 Task: Find connections with filter location Gumla with filter topic #Workfromhomewith filter profile language Spanish with filter current company FICO with filter school People's University with filter industry Professional Training and Coaching with filter service category Bartending with filter keywords title Social Media Assistant
Action: Mouse moved to (475, 69)
Screenshot: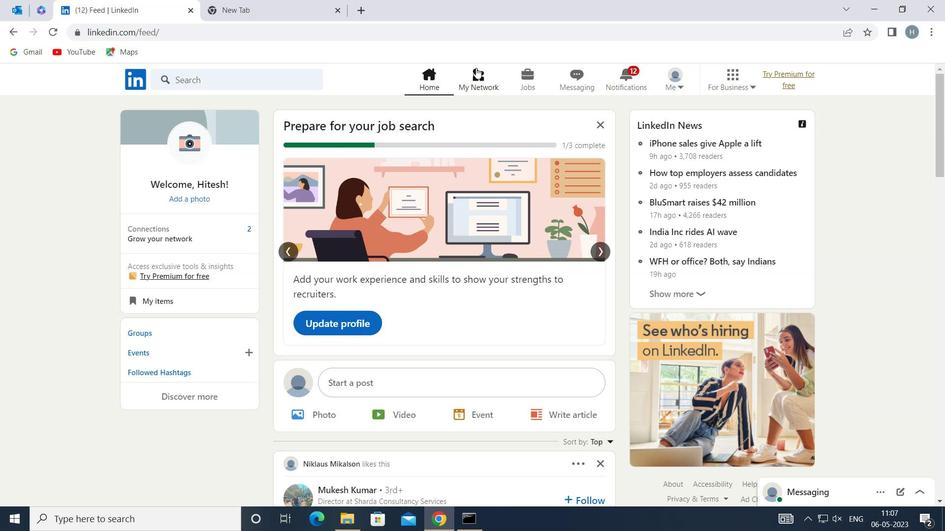 
Action: Mouse pressed left at (475, 69)
Screenshot: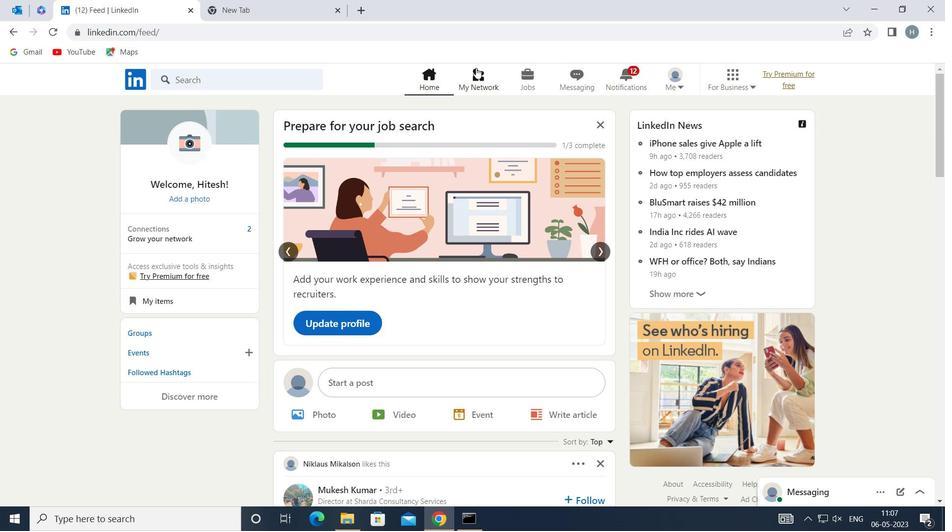 
Action: Mouse moved to (280, 147)
Screenshot: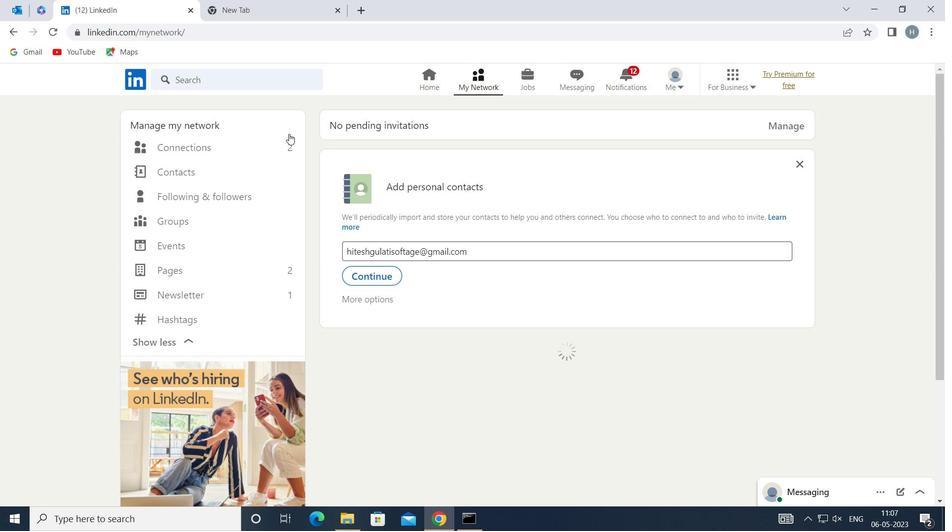 
Action: Mouse pressed left at (280, 147)
Screenshot: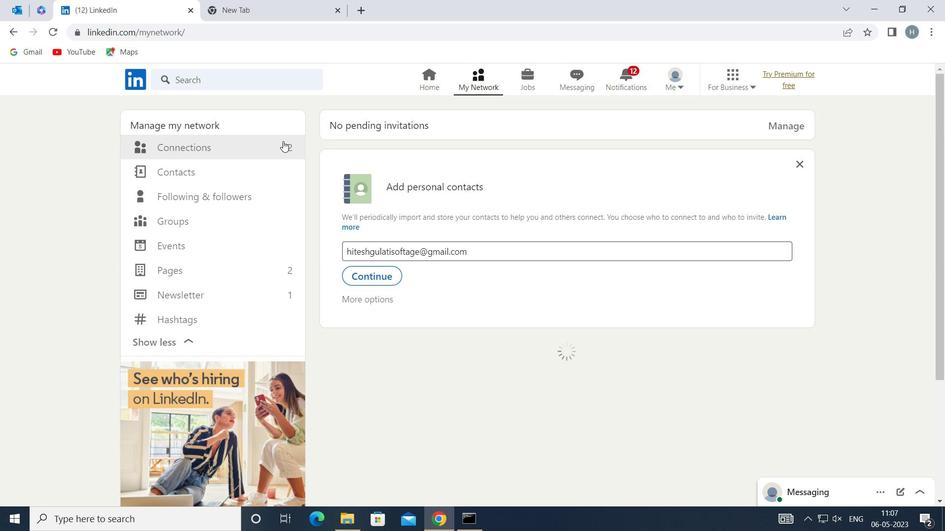 
Action: Mouse moved to (541, 150)
Screenshot: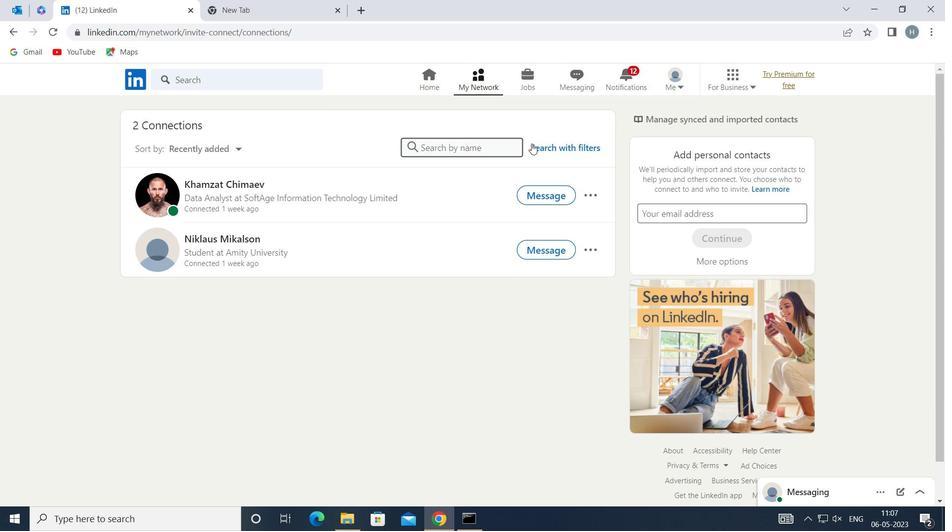 
Action: Mouse pressed left at (541, 150)
Screenshot: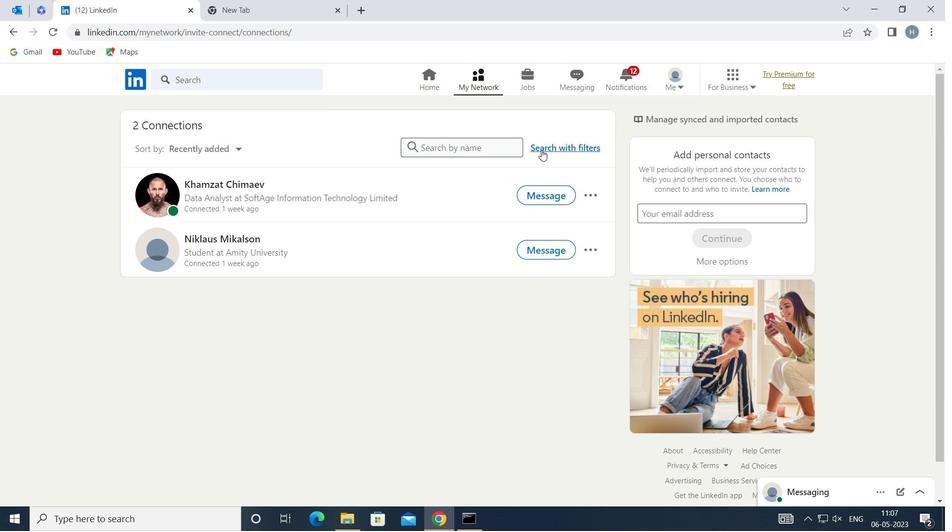 
Action: Mouse moved to (512, 115)
Screenshot: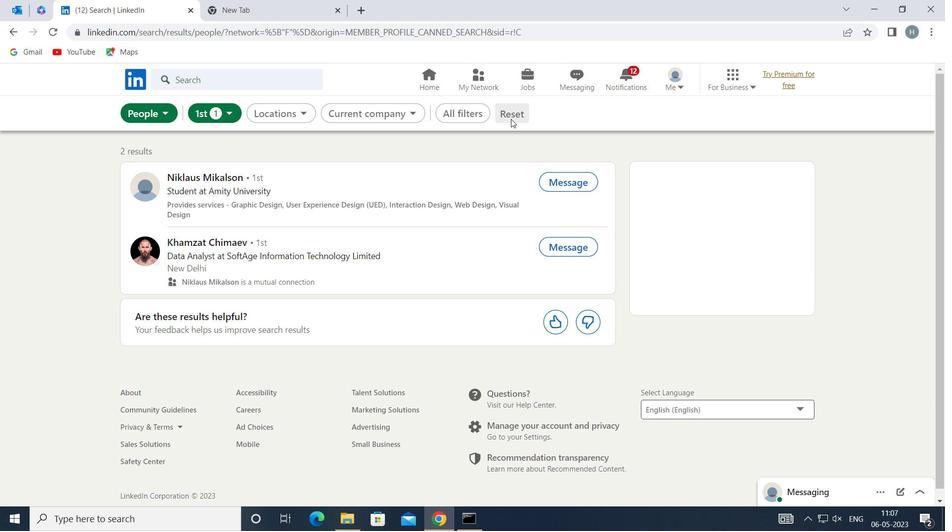 
Action: Mouse pressed left at (512, 115)
Screenshot: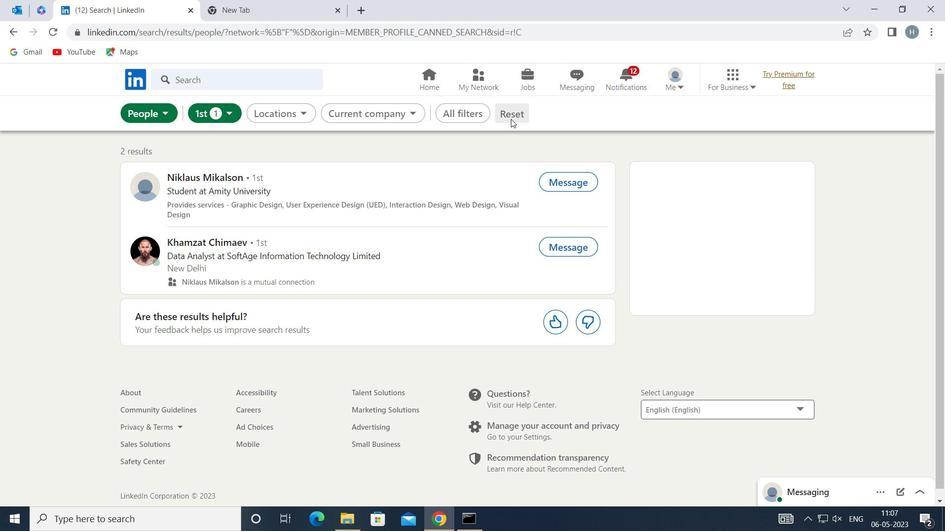 
Action: Mouse moved to (502, 114)
Screenshot: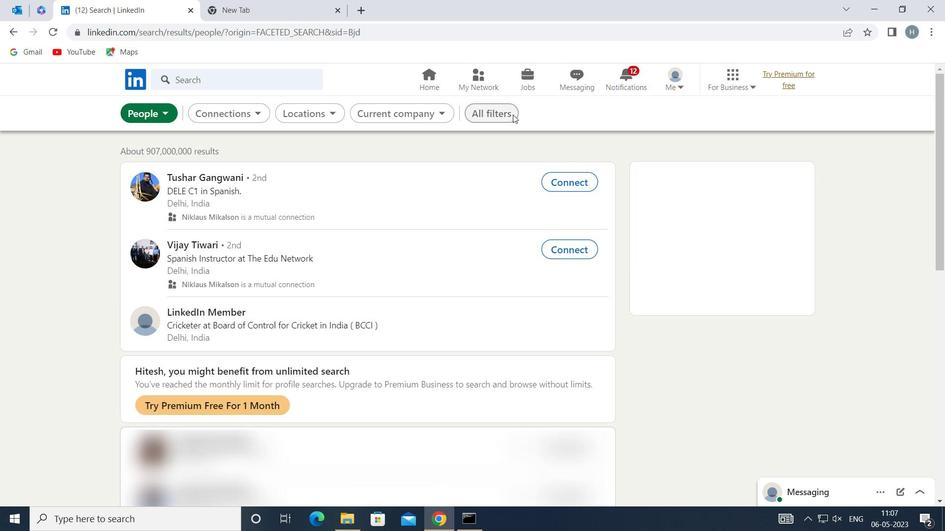 
Action: Mouse pressed left at (502, 114)
Screenshot: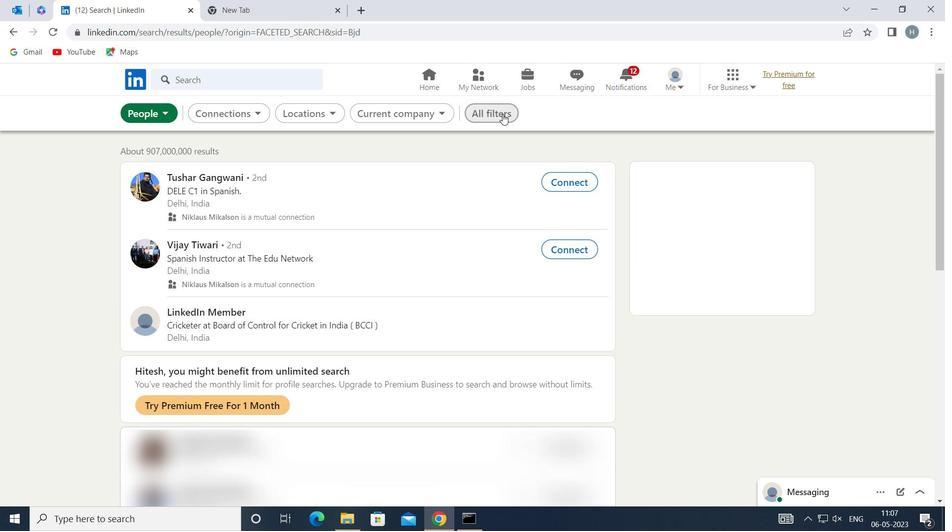 
Action: Mouse moved to (692, 252)
Screenshot: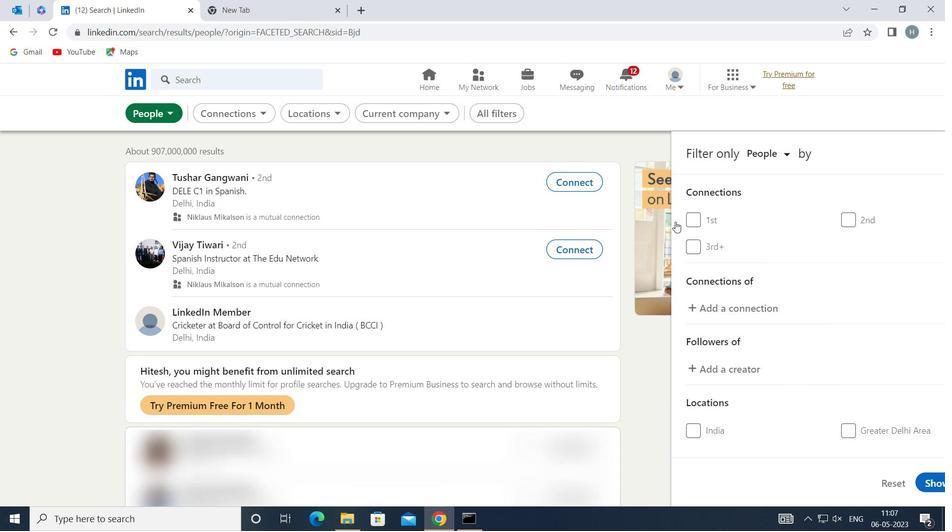 
Action: Mouse scrolled (692, 251) with delta (0, 0)
Screenshot: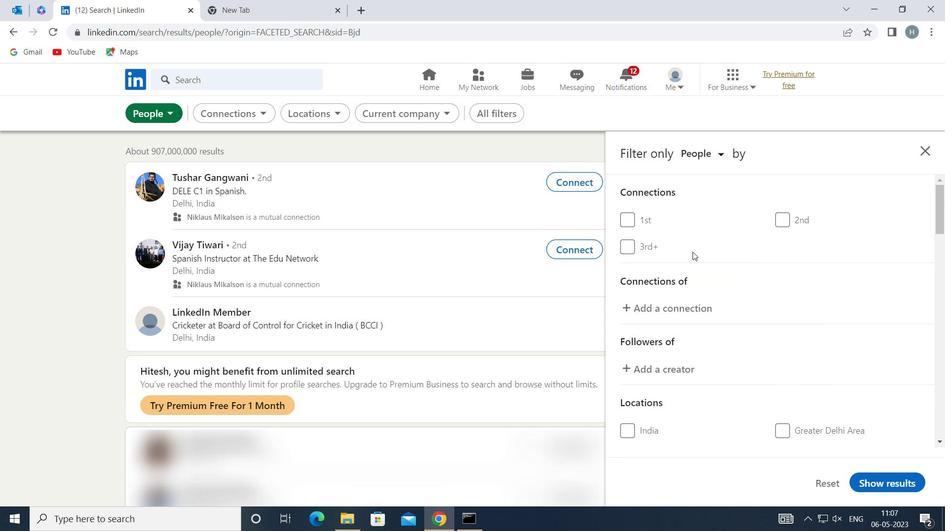 
Action: Mouse moved to (693, 252)
Screenshot: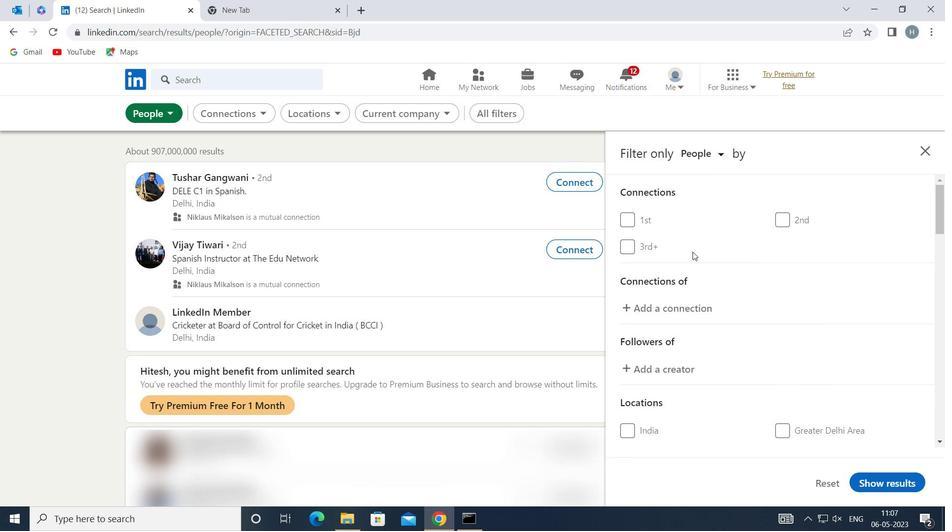 
Action: Mouse scrolled (693, 251) with delta (0, 0)
Screenshot: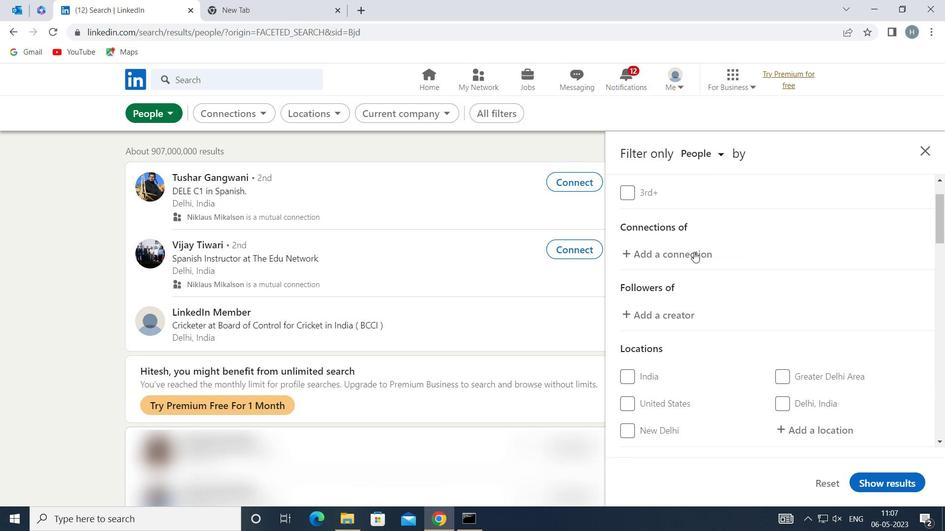 
Action: Mouse moved to (693, 252)
Screenshot: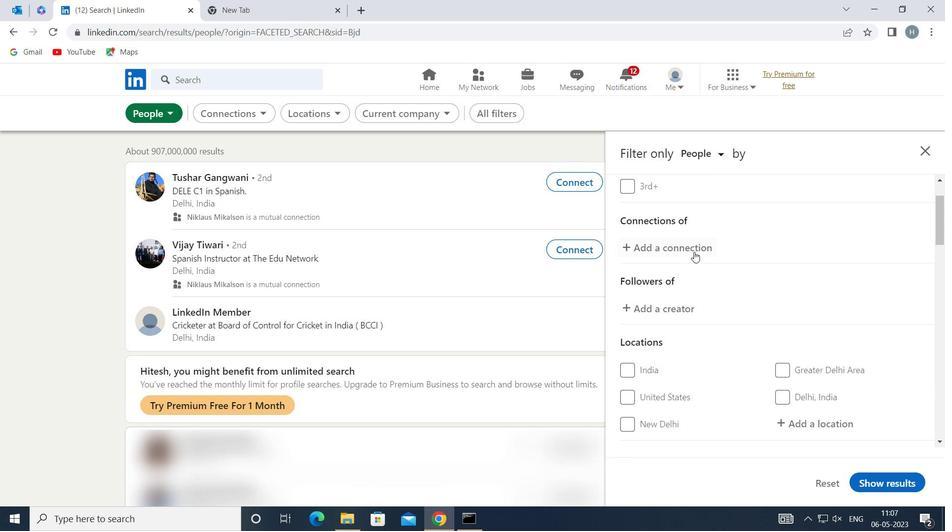 
Action: Mouse scrolled (693, 251) with delta (0, 0)
Screenshot: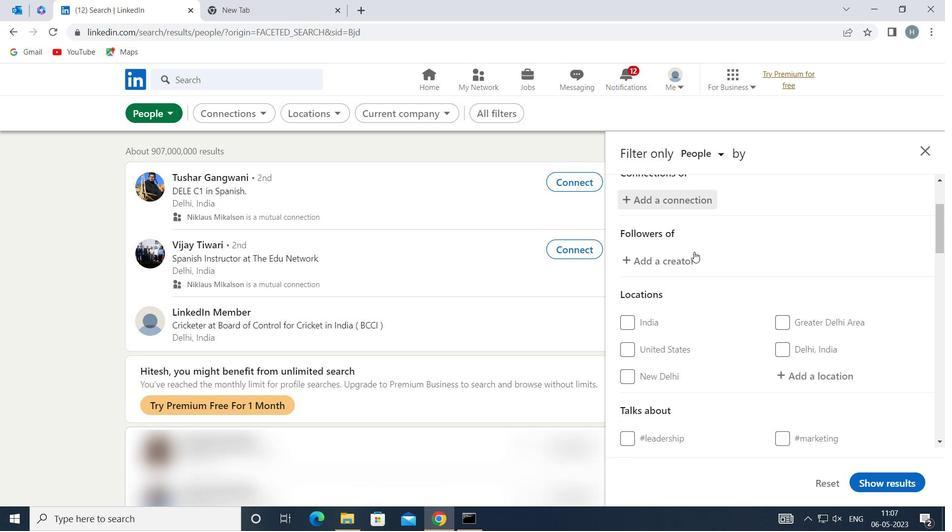 
Action: Mouse moved to (793, 300)
Screenshot: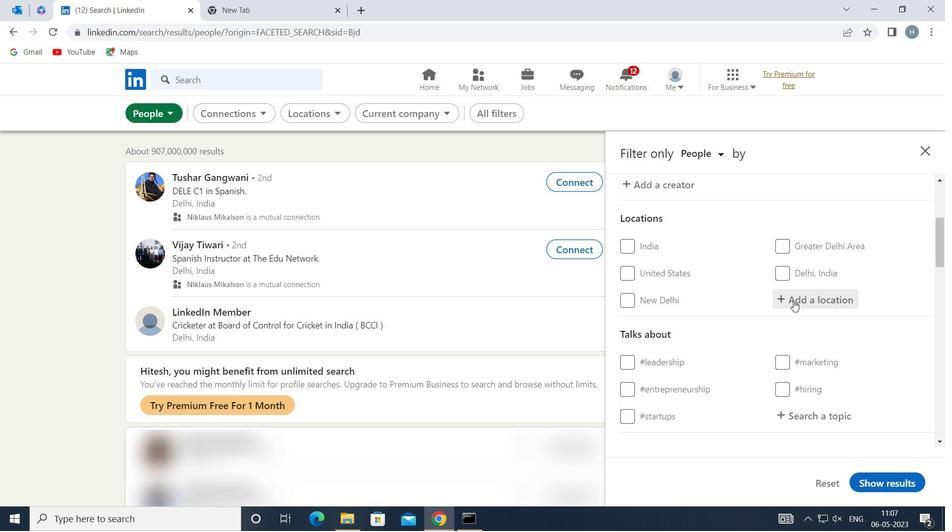 
Action: Mouse pressed left at (793, 300)
Screenshot: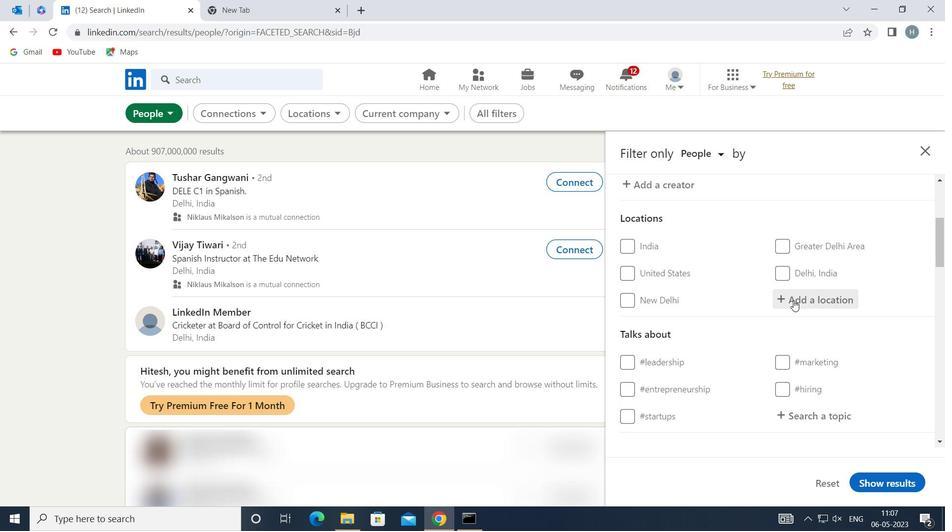 
Action: Key pressed <Key.shift>GUMLA
Screenshot: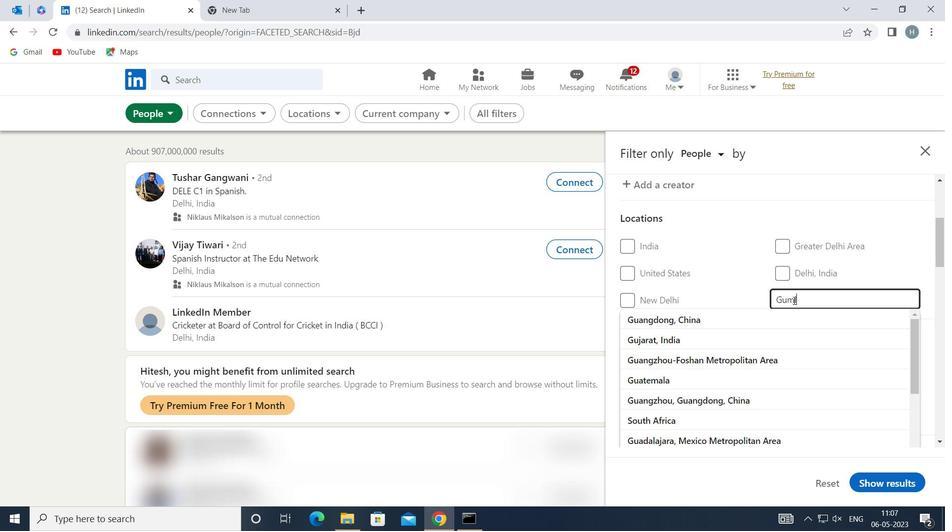 
Action: Mouse moved to (790, 311)
Screenshot: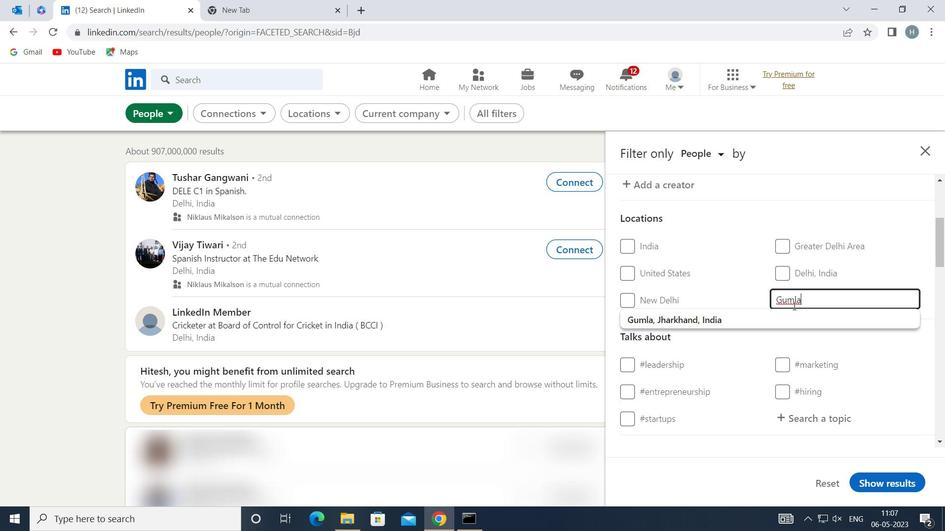 
Action: Mouse pressed left at (790, 311)
Screenshot: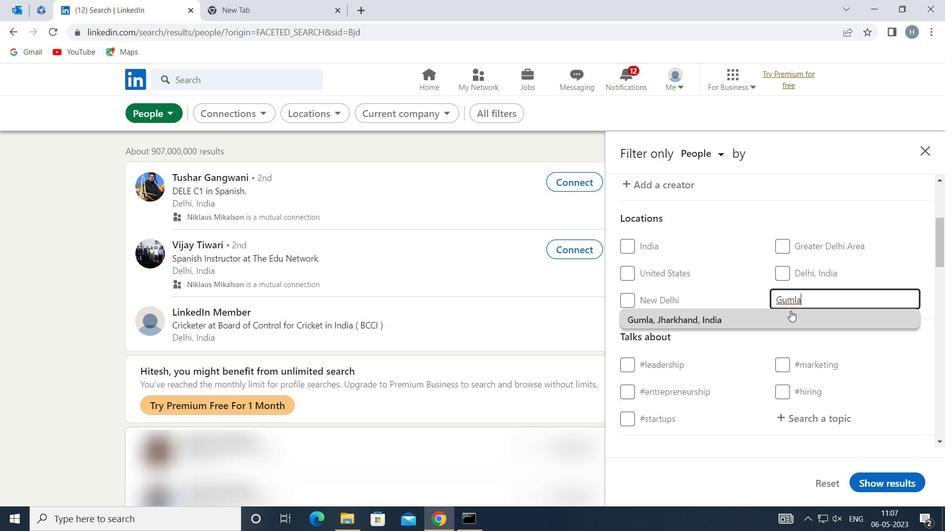 
Action: Mouse moved to (743, 323)
Screenshot: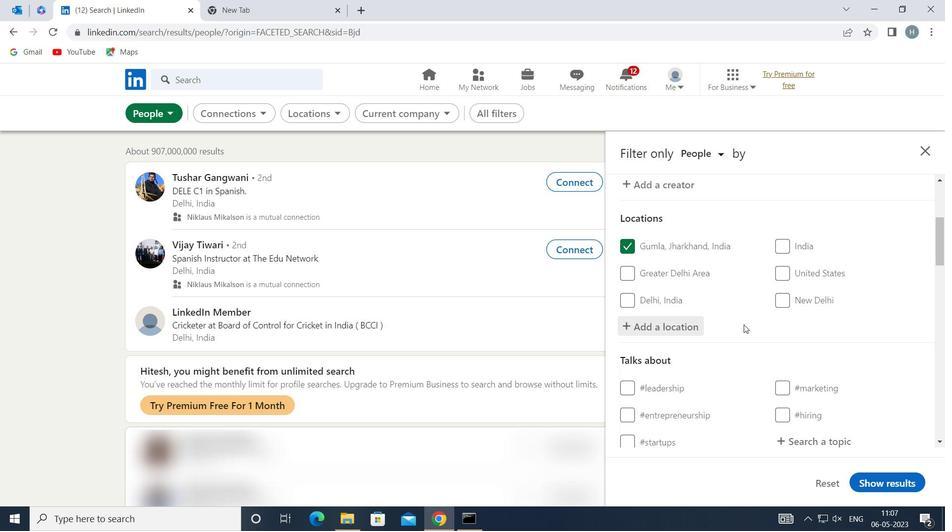 
Action: Mouse scrolled (743, 323) with delta (0, 0)
Screenshot: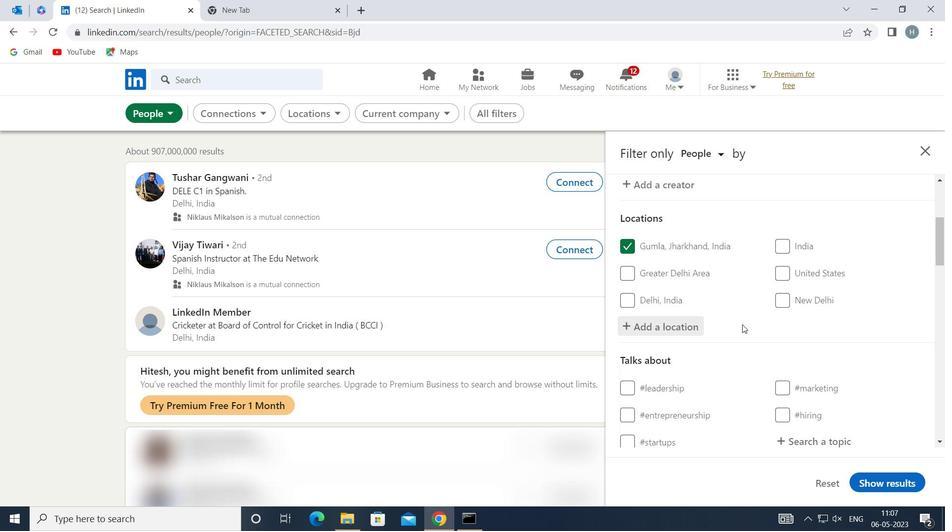 
Action: Mouse scrolled (743, 323) with delta (0, 0)
Screenshot: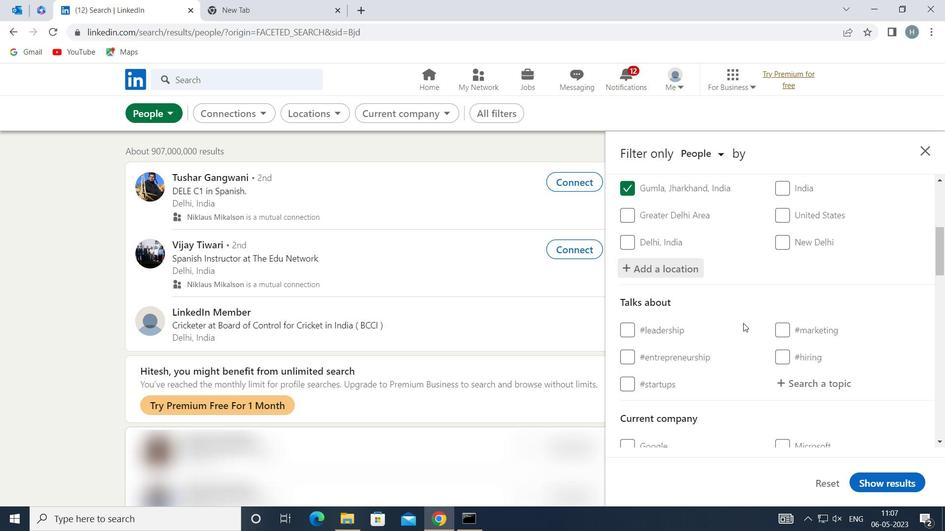 
Action: Mouse moved to (811, 322)
Screenshot: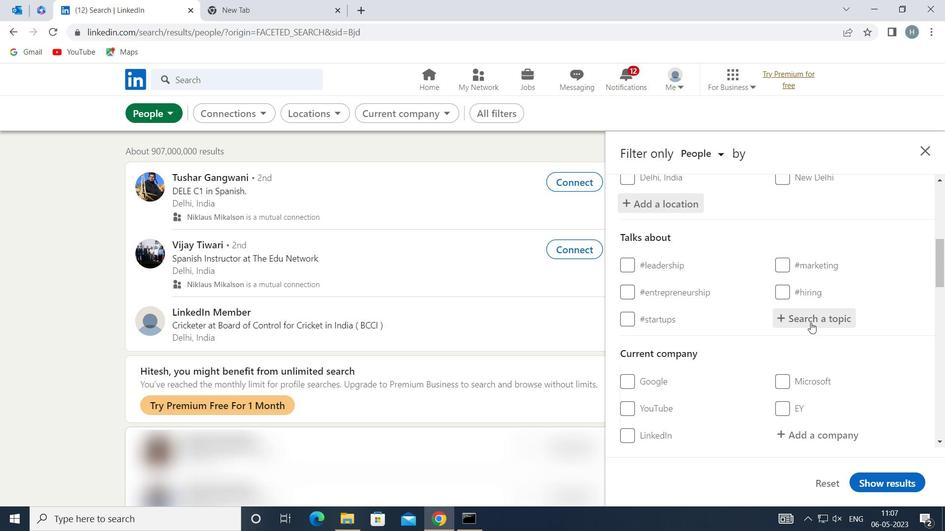 
Action: Mouse pressed left at (811, 322)
Screenshot: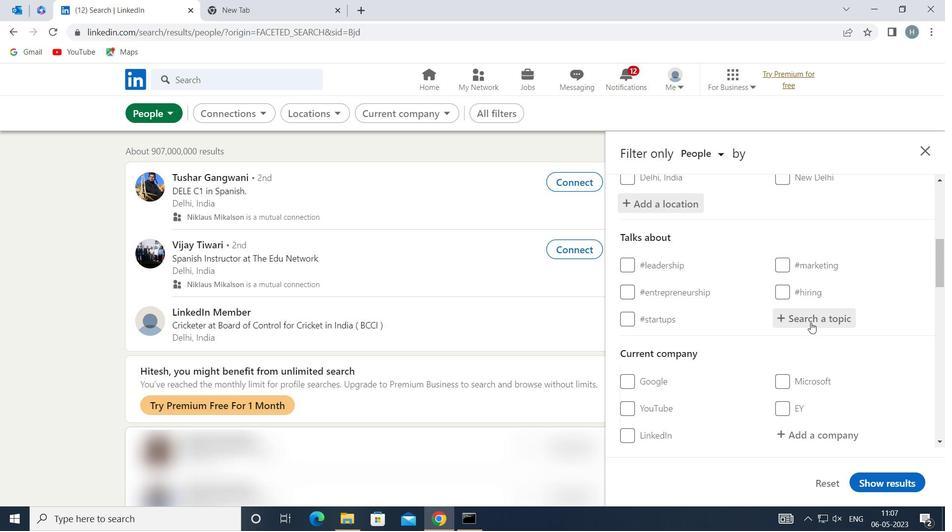 
Action: Key pressed <Key.shift>WORKFROMHOME
Screenshot: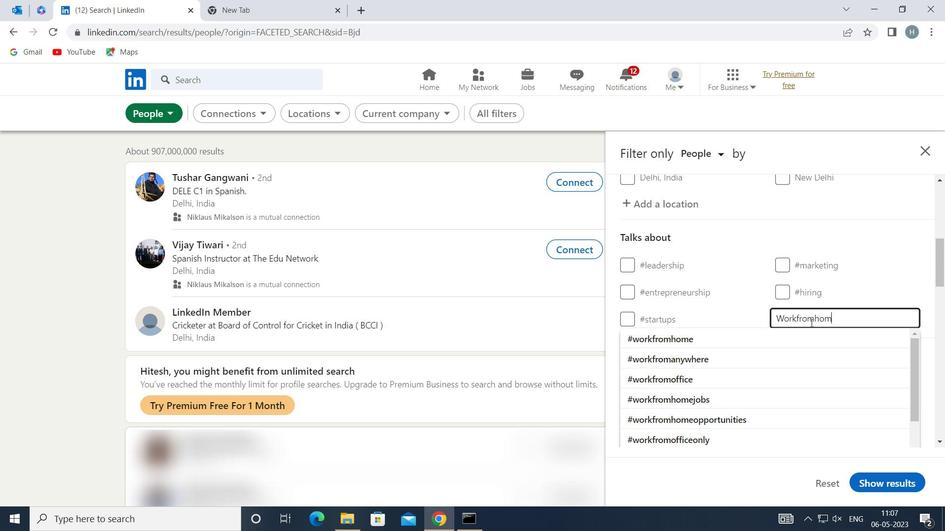 
Action: Mouse moved to (783, 329)
Screenshot: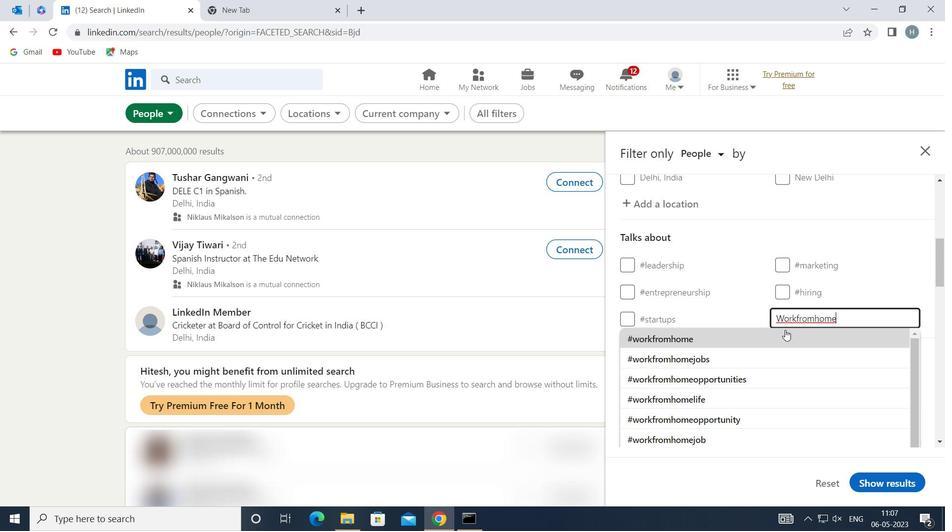 
Action: Mouse pressed left at (783, 329)
Screenshot: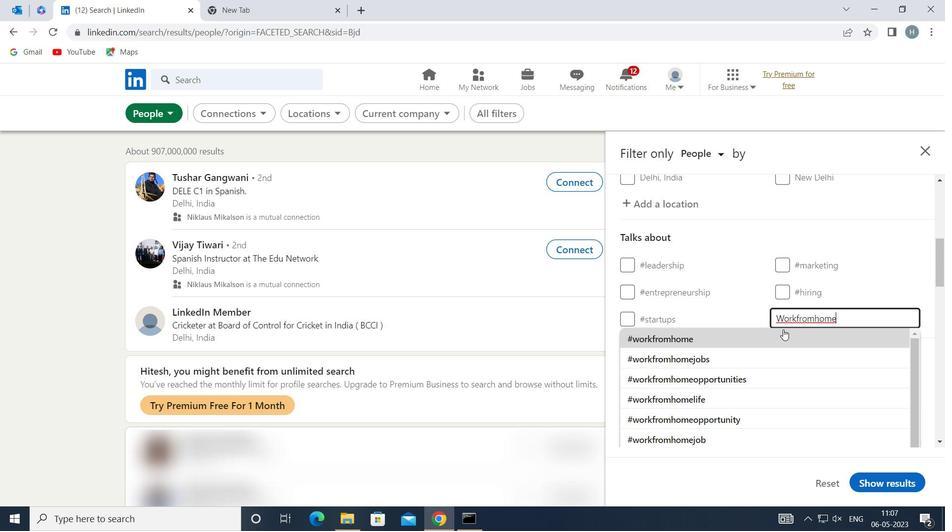 
Action: Mouse moved to (751, 327)
Screenshot: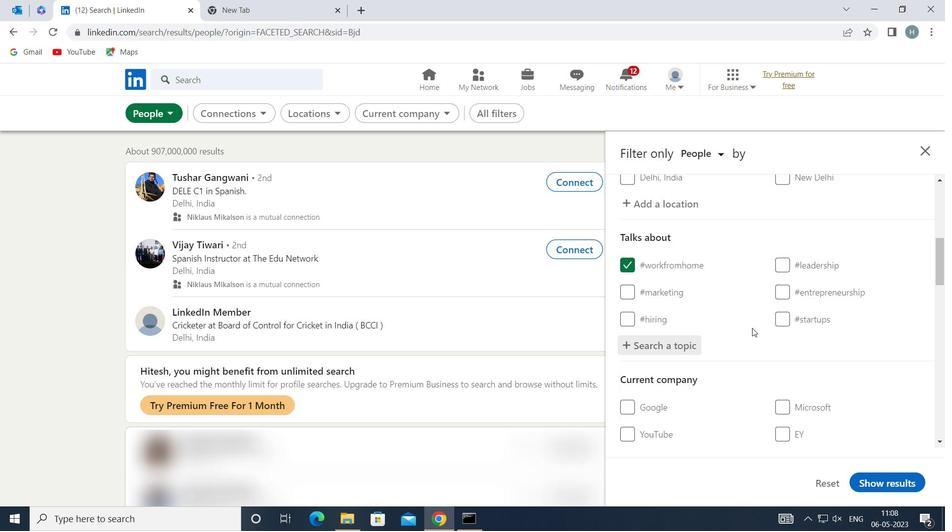
Action: Mouse scrolled (751, 326) with delta (0, 0)
Screenshot: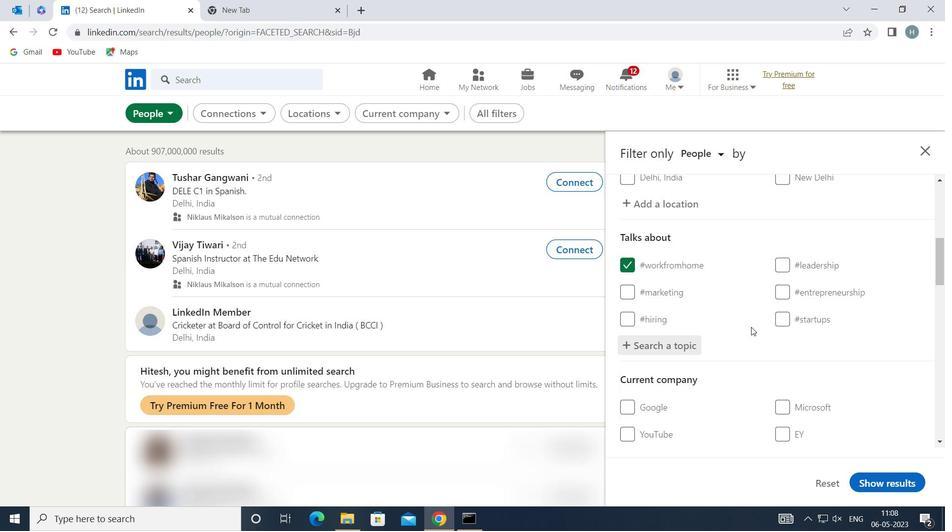 
Action: Mouse scrolled (751, 326) with delta (0, 0)
Screenshot: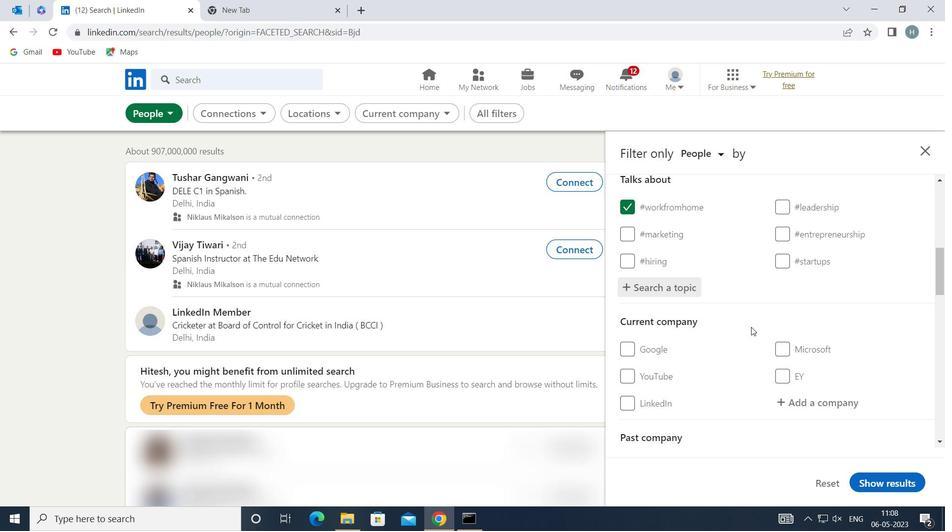 
Action: Mouse moved to (750, 323)
Screenshot: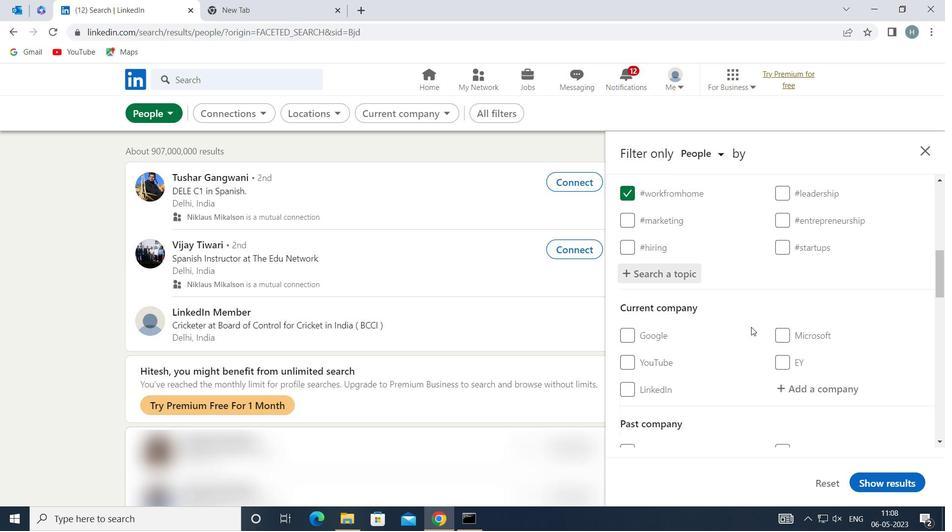 
Action: Mouse scrolled (750, 323) with delta (0, 0)
Screenshot: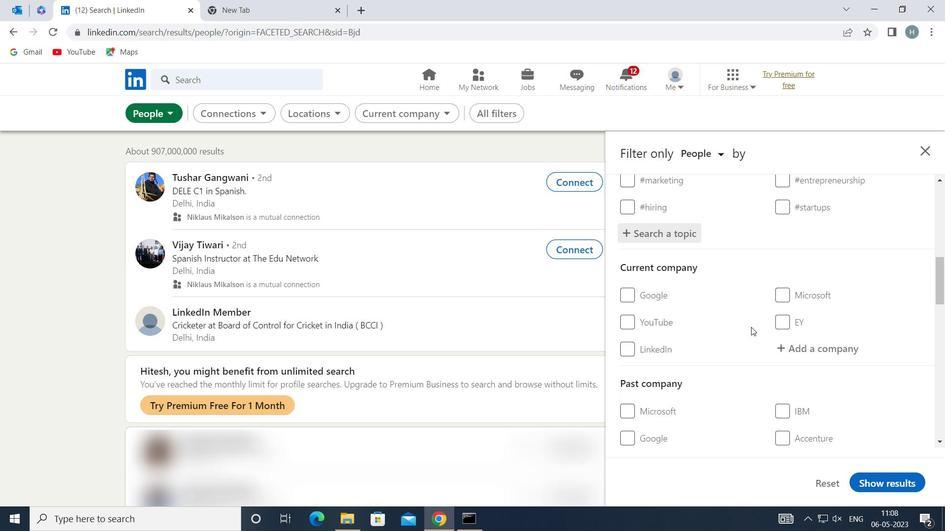 
Action: Mouse scrolled (750, 323) with delta (0, 0)
Screenshot: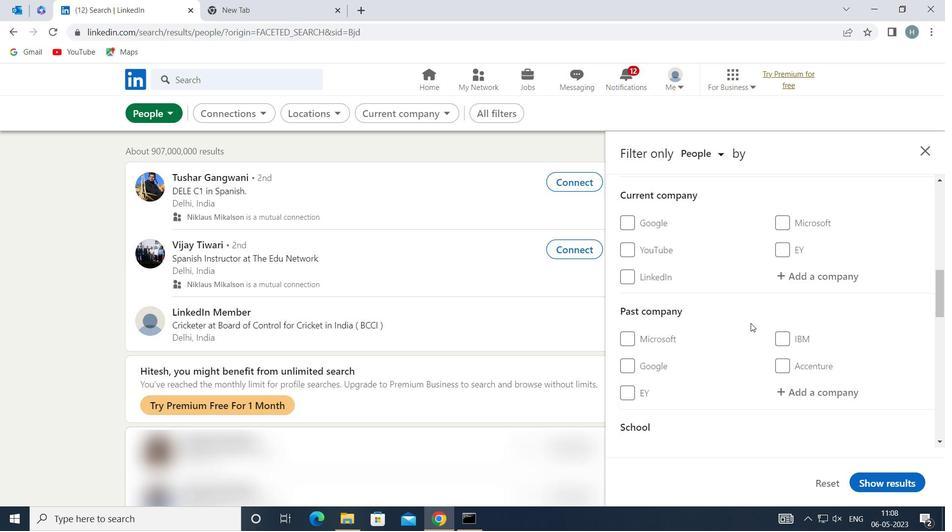
Action: Mouse scrolled (750, 323) with delta (0, 0)
Screenshot: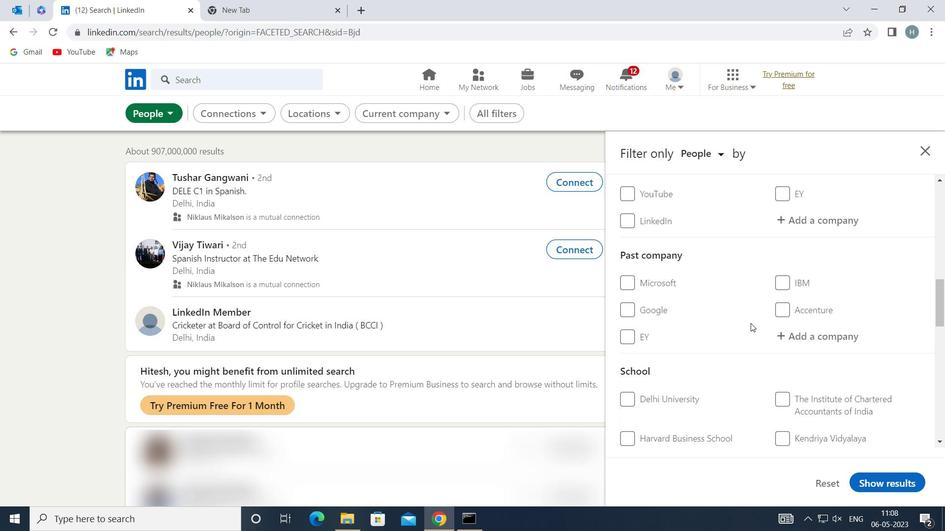 
Action: Mouse scrolled (750, 323) with delta (0, 0)
Screenshot: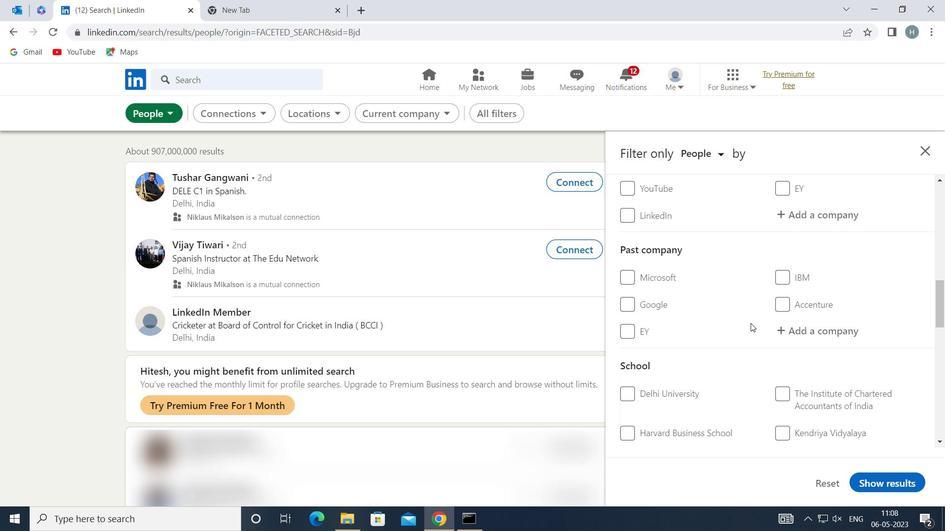 
Action: Mouse scrolled (750, 323) with delta (0, 0)
Screenshot: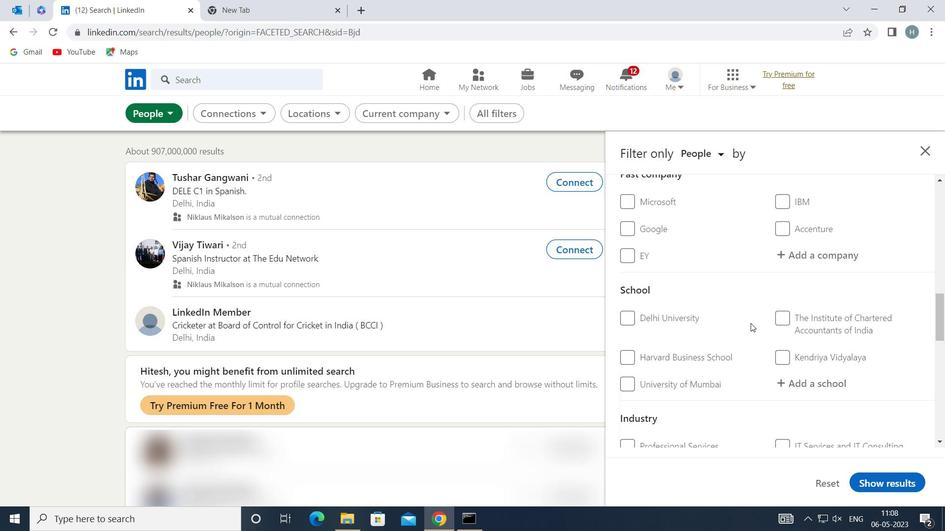 
Action: Mouse scrolled (750, 323) with delta (0, 0)
Screenshot: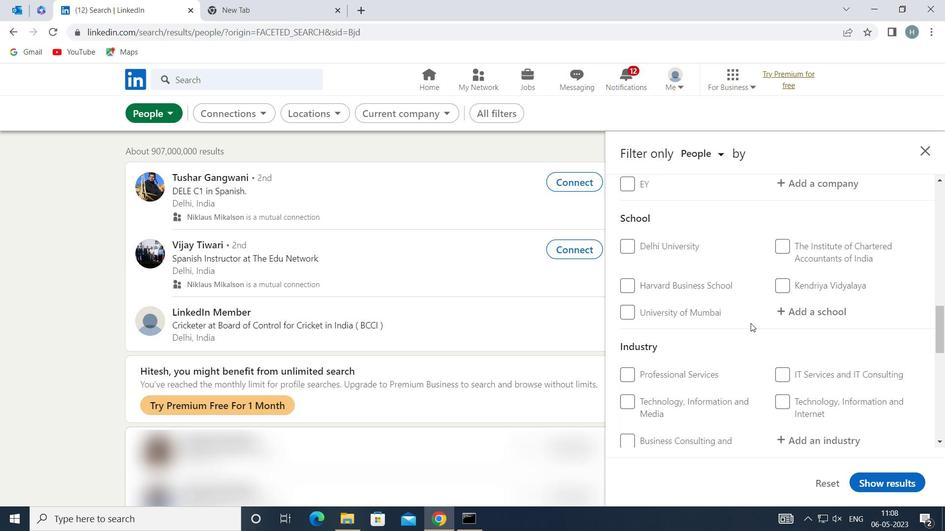 
Action: Mouse scrolled (750, 323) with delta (0, 0)
Screenshot: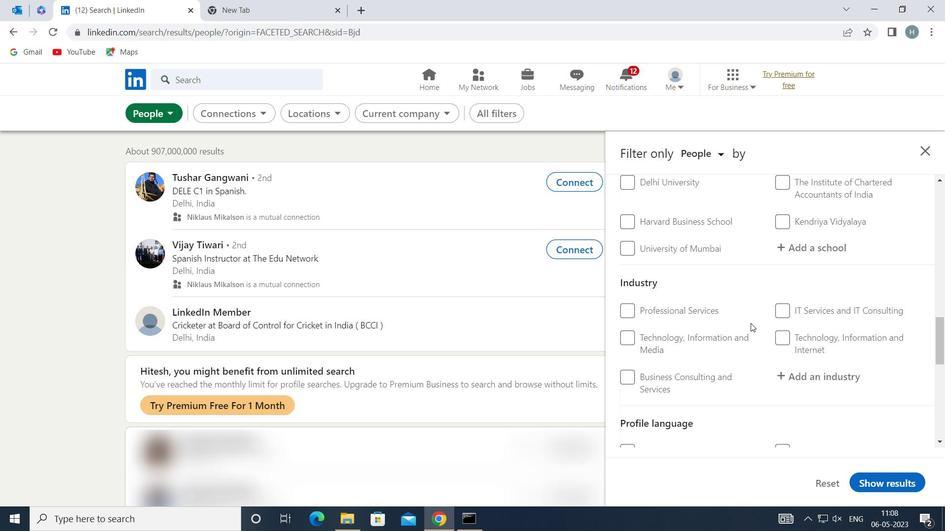 
Action: Mouse moved to (653, 379)
Screenshot: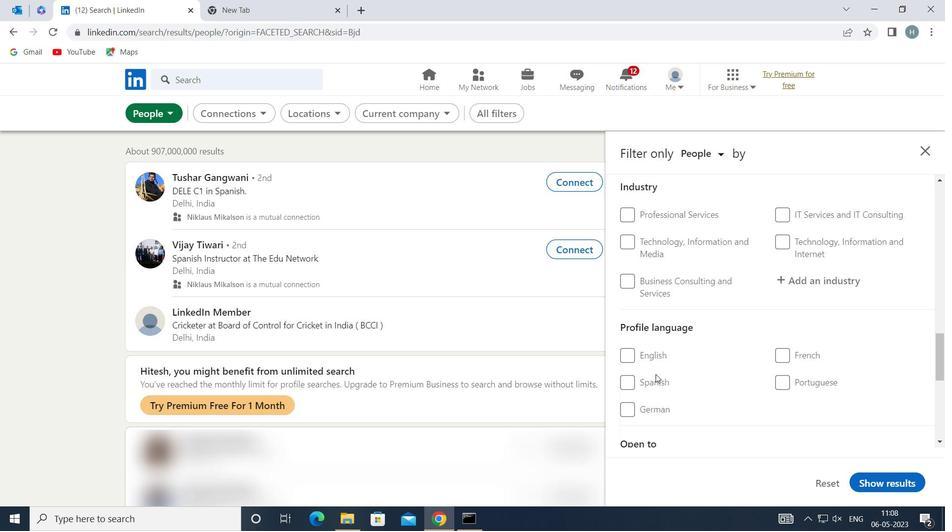 
Action: Mouse pressed left at (653, 379)
Screenshot: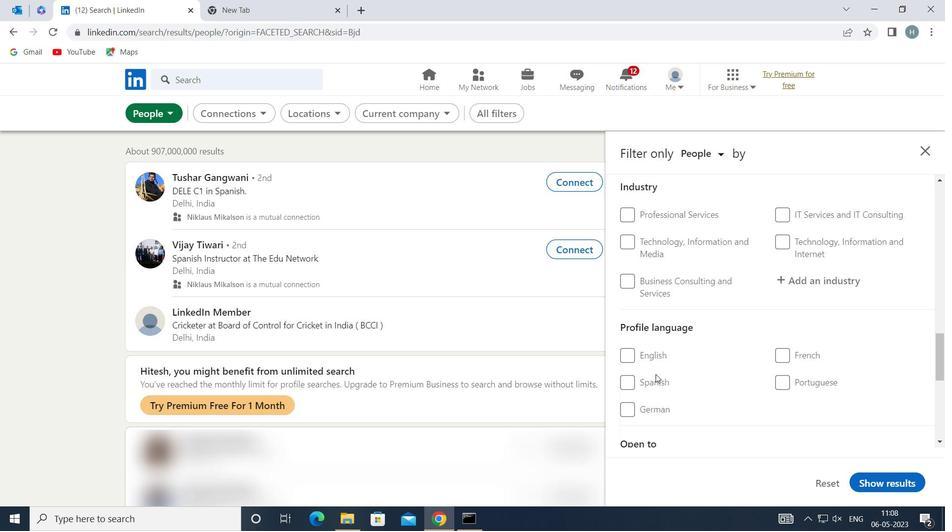 
Action: Mouse moved to (765, 365)
Screenshot: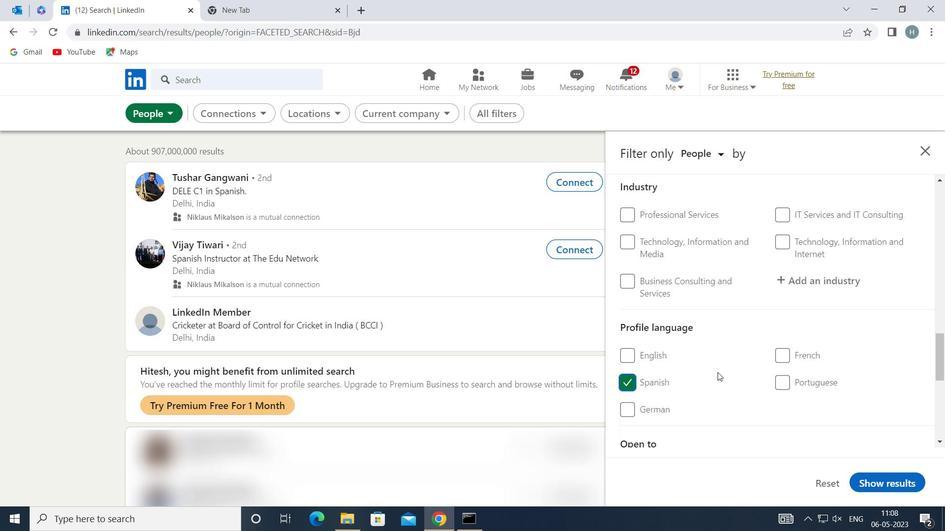 
Action: Mouse scrolled (765, 365) with delta (0, 0)
Screenshot: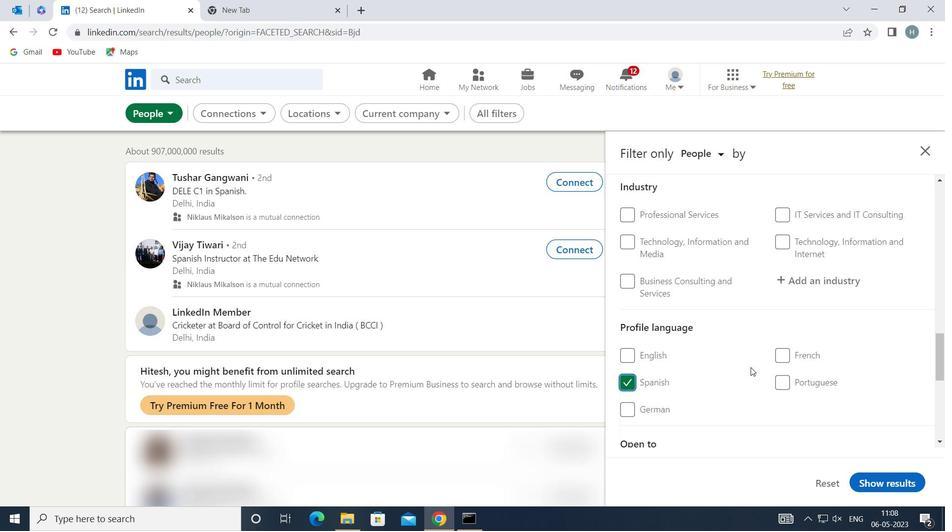 
Action: Mouse moved to (765, 364)
Screenshot: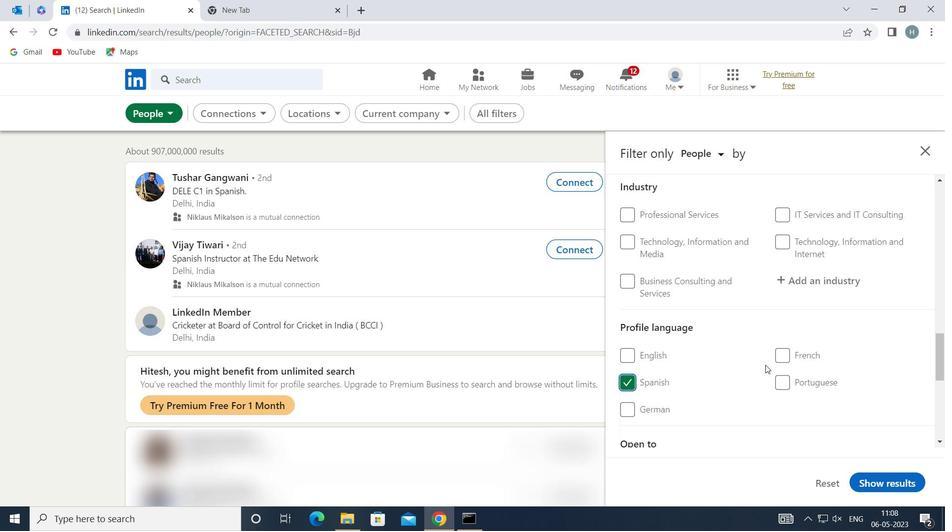 
Action: Mouse scrolled (765, 364) with delta (0, 0)
Screenshot: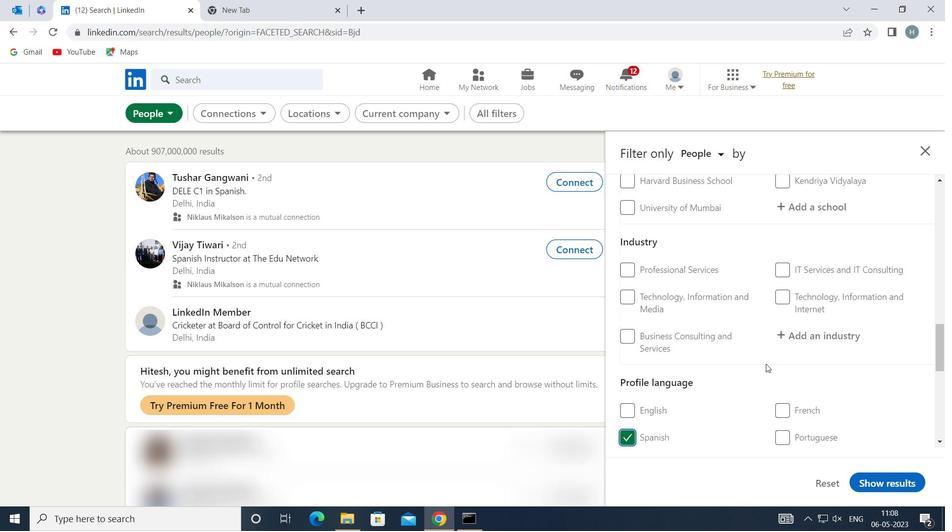 
Action: Mouse scrolled (765, 364) with delta (0, 0)
Screenshot: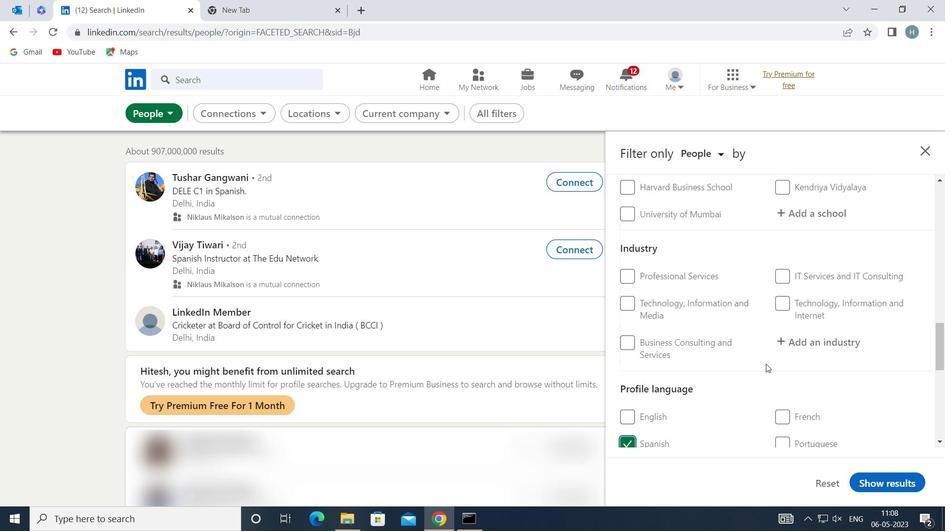 
Action: Mouse scrolled (765, 364) with delta (0, 0)
Screenshot: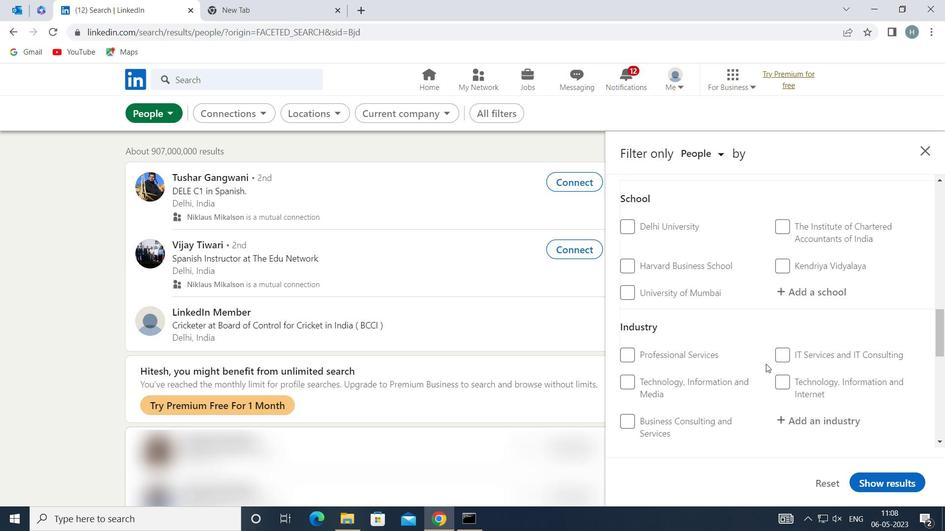 
Action: Mouse scrolled (765, 364) with delta (0, 0)
Screenshot: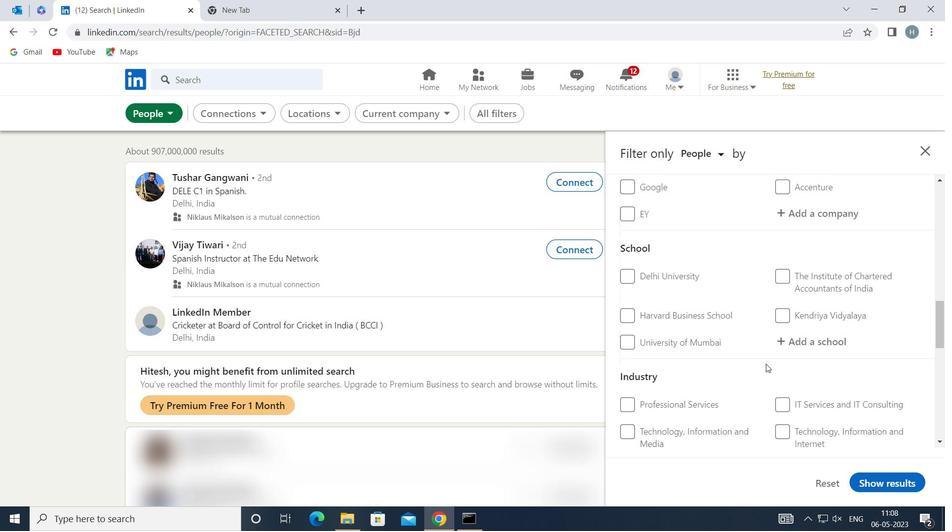 
Action: Mouse scrolled (765, 364) with delta (0, 0)
Screenshot: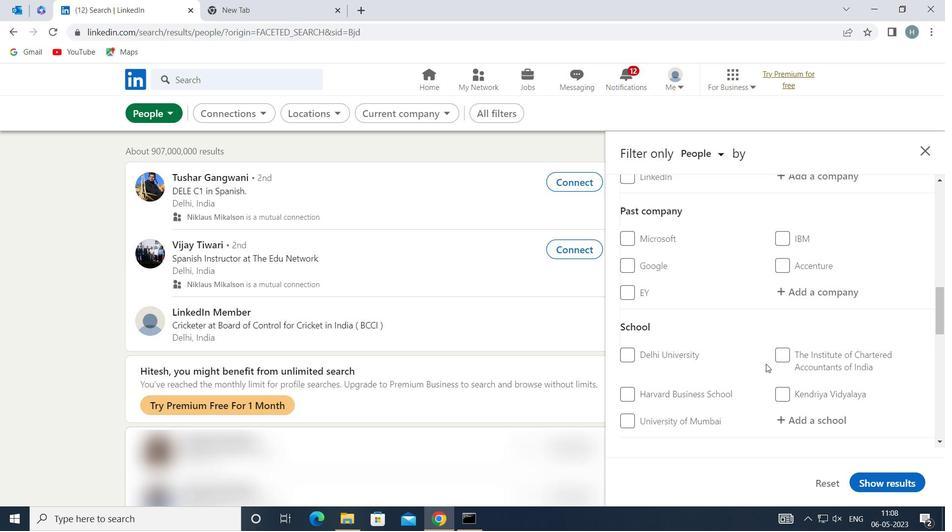 
Action: Mouse scrolled (765, 364) with delta (0, 0)
Screenshot: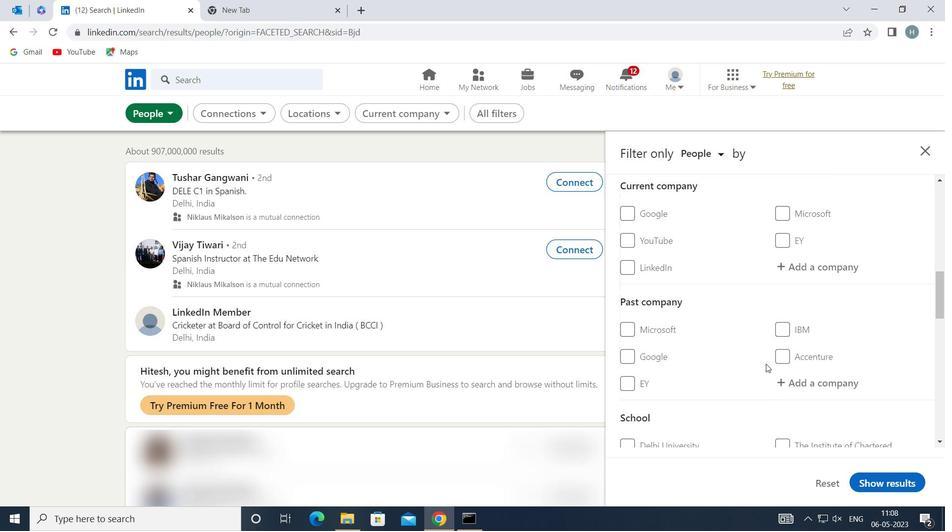 
Action: Mouse moved to (792, 329)
Screenshot: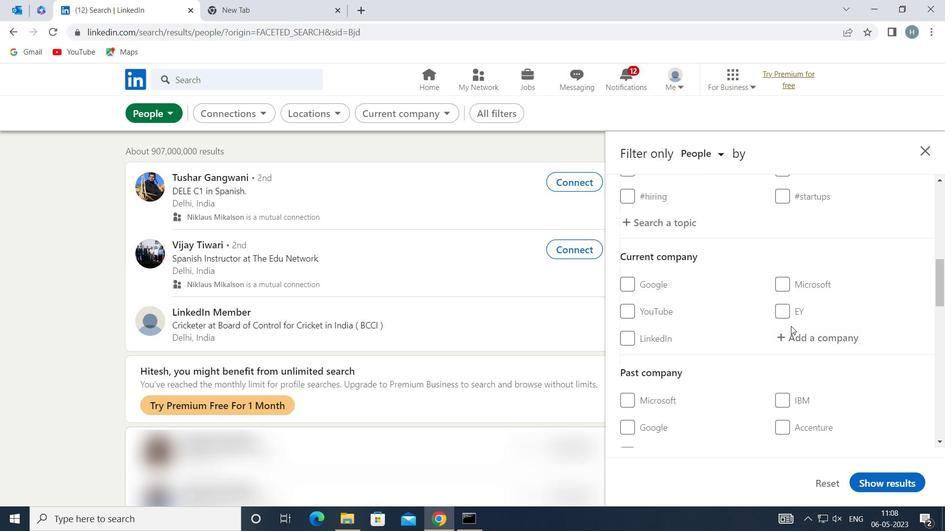 
Action: Mouse pressed left at (792, 329)
Screenshot: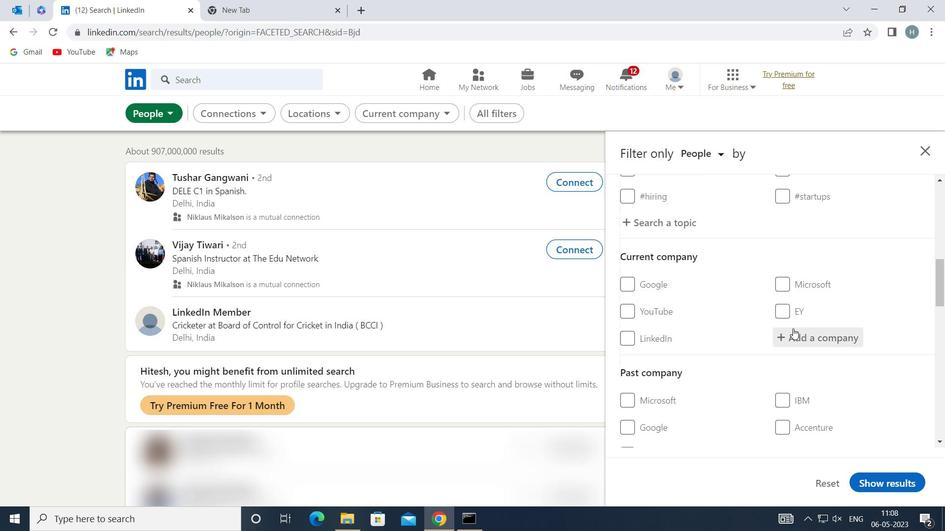 
Action: Key pressed <Key.shift>FICO
Screenshot: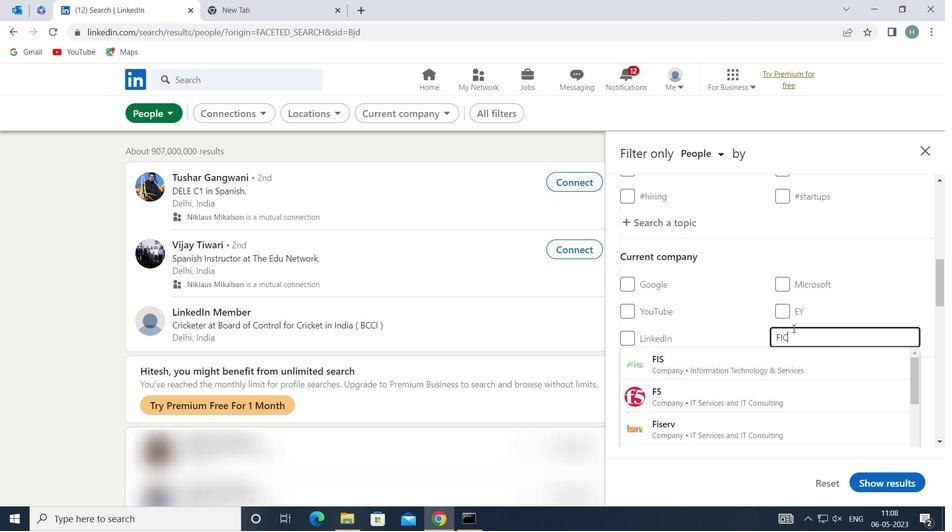 
Action: Mouse moved to (766, 355)
Screenshot: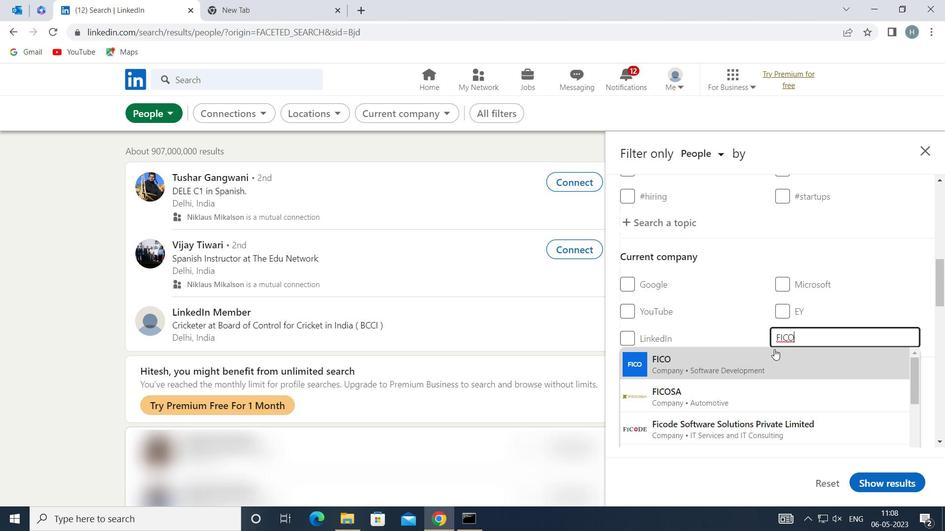 
Action: Mouse pressed left at (766, 355)
Screenshot: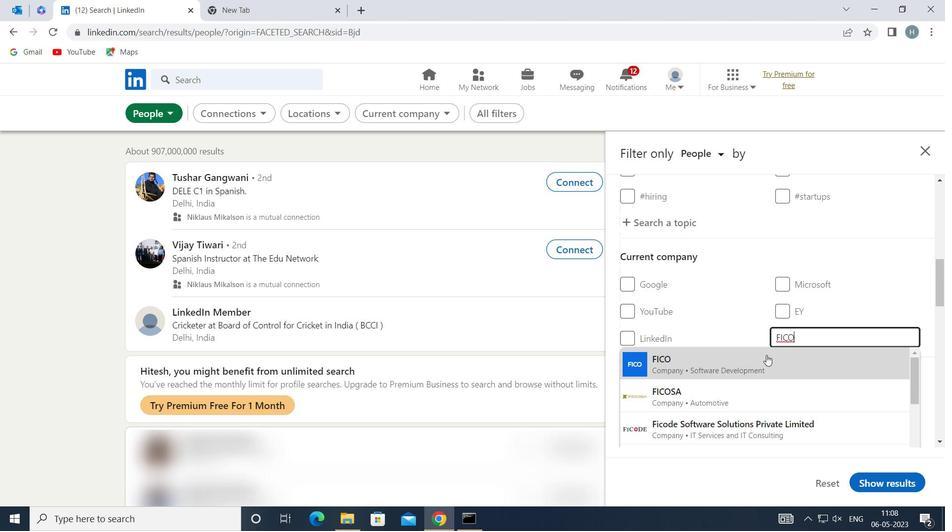 
Action: Mouse moved to (754, 346)
Screenshot: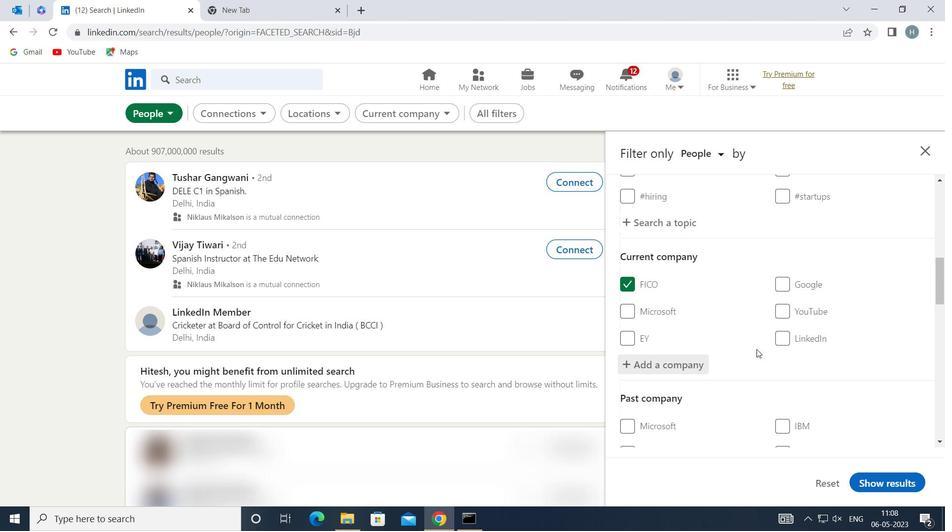 
Action: Mouse scrolled (754, 346) with delta (0, 0)
Screenshot: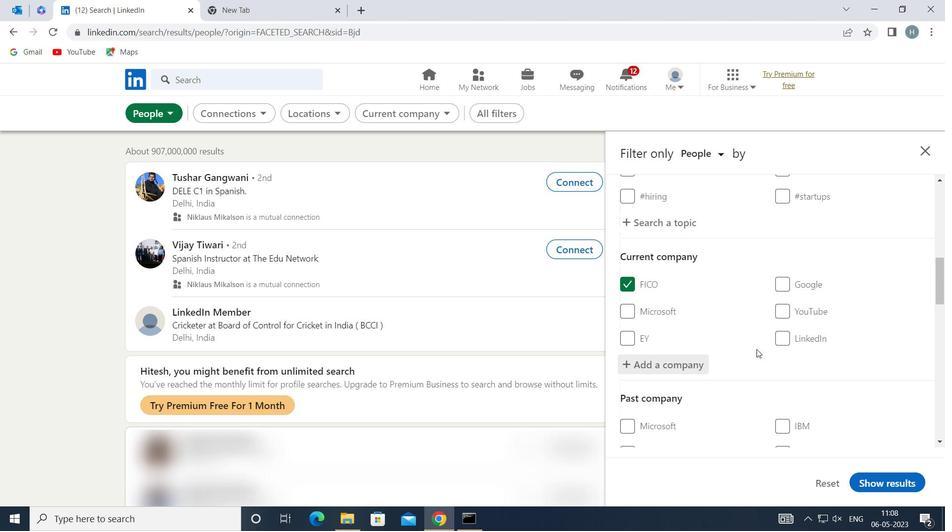 
Action: Mouse moved to (751, 346)
Screenshot: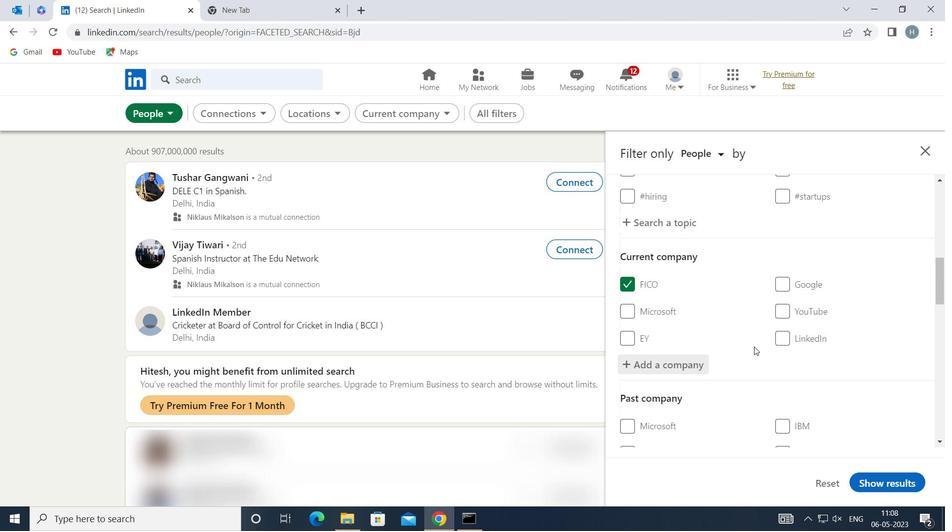 
Action: Mouse scrolled (751, 345) with delta (0, 0)
Screenshot: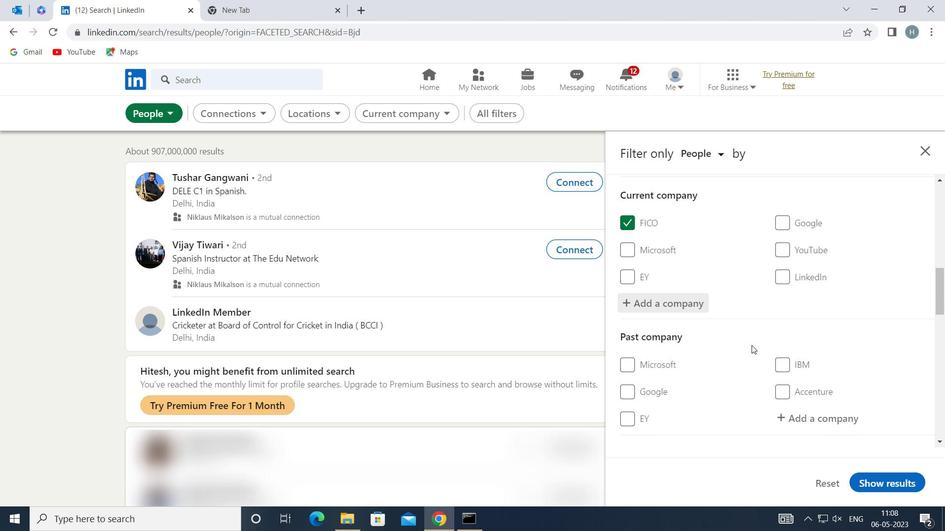 
Action: Mouse scrolled (751, 345) with delta (0, 0)
Screenshot: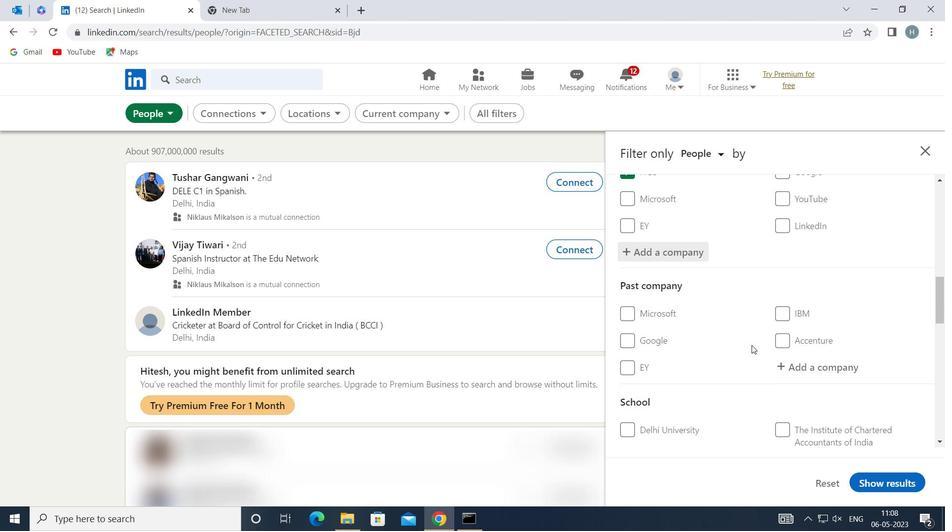 
Action: Mouse scrolled (751, 345) with delta (0, 0)
Screenshot: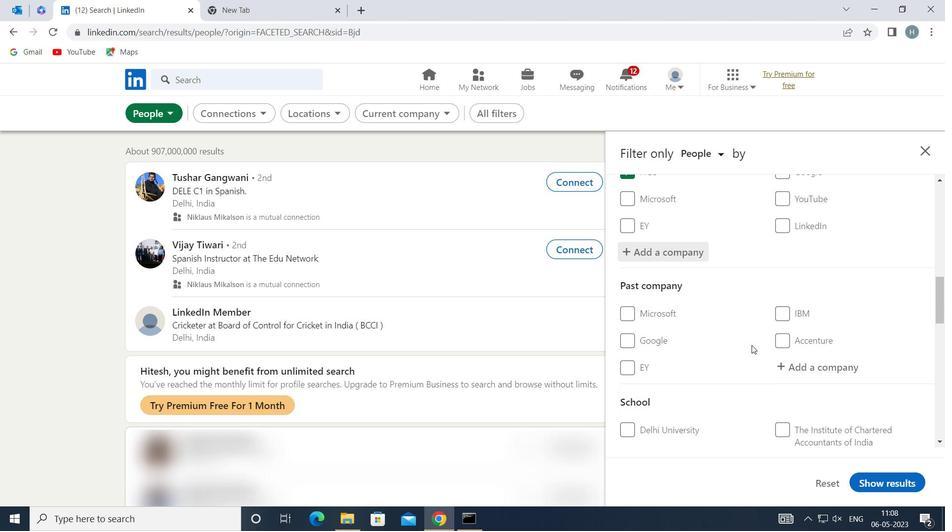 
Action: Mouse scrolled (751, 345) with delta (0, 0)
Screenshot: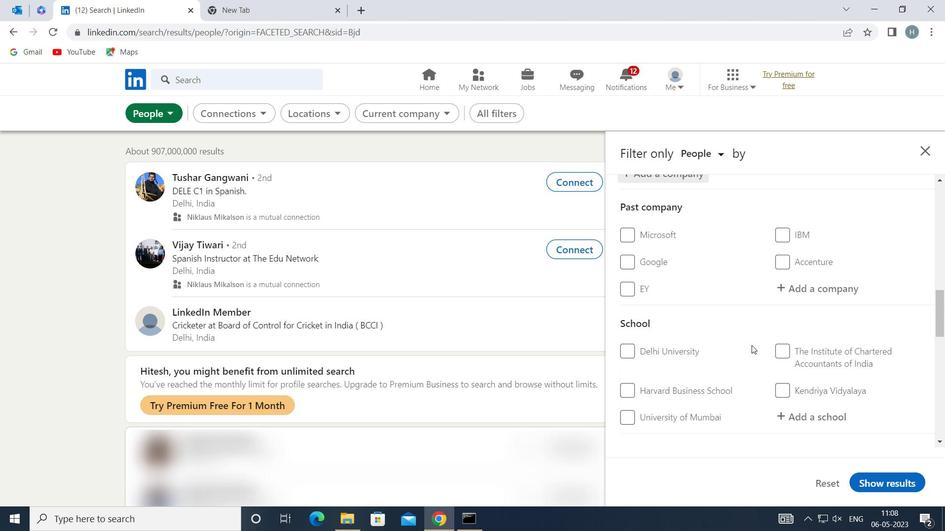 
Action: Mouse moved to (816, 304)
Screenshot: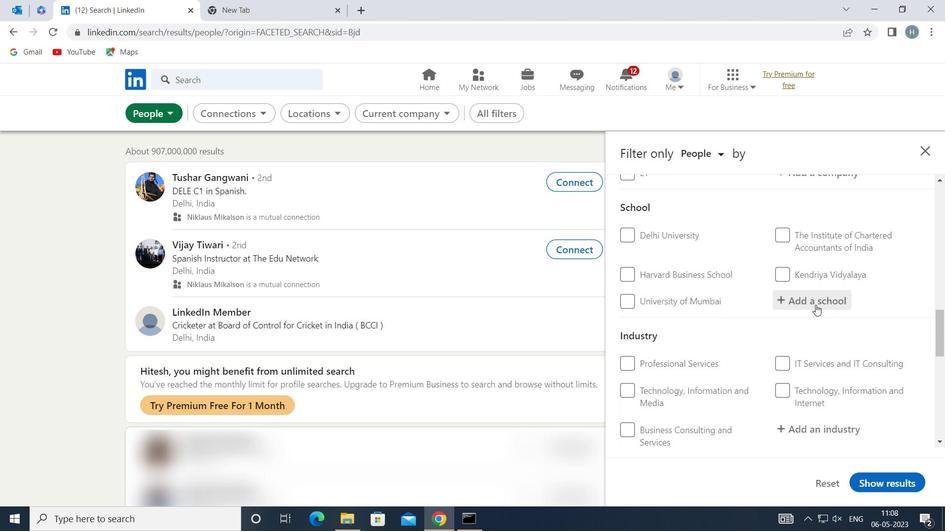 
Action: Mouse pressed left at (816, 304)
Screenshot: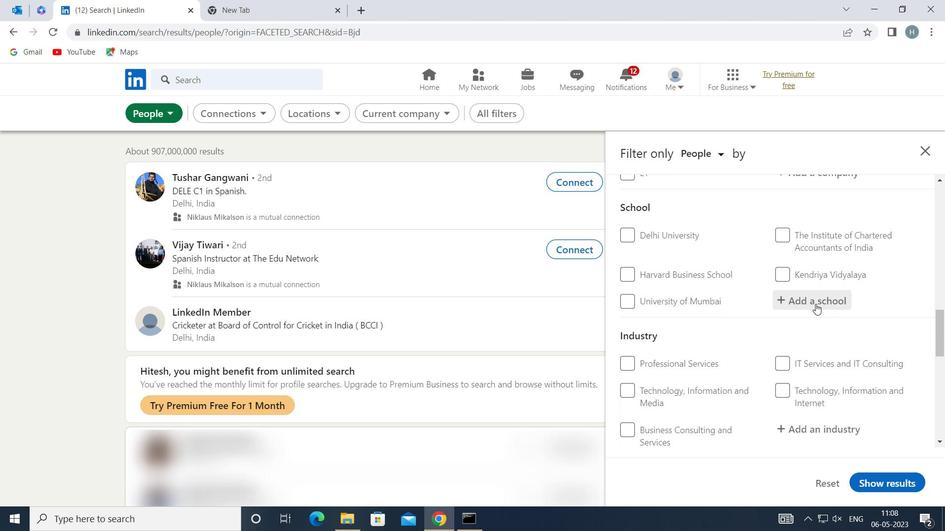 
Action: Key pressed <Key.shift>PEOPLE'S<Key.space><Key.shift>UN
Screenshot: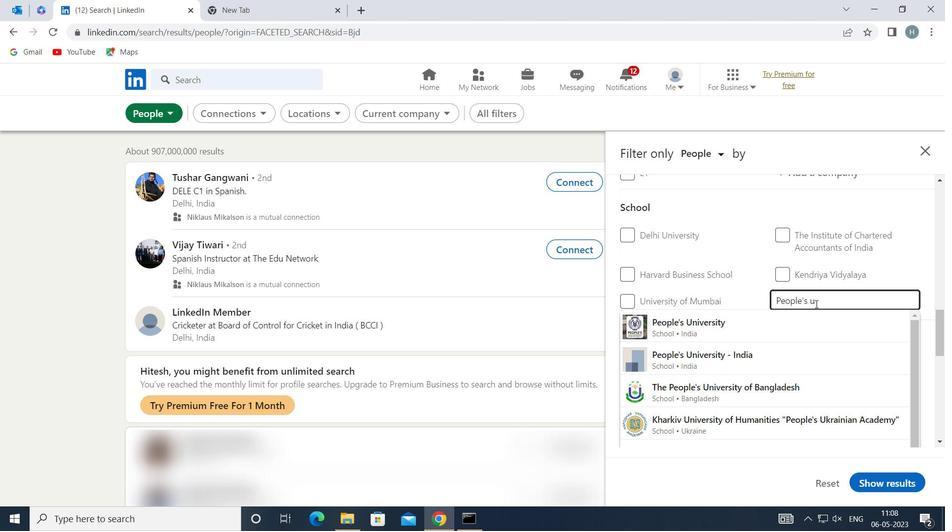 
Action: Mouse moved to (796, 324)
Screenshot: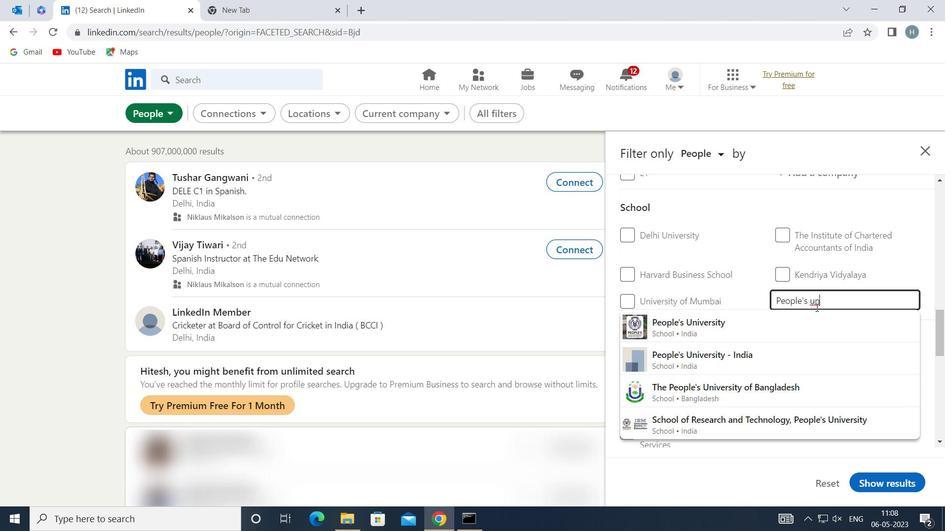 
Action: Mouse pressed left at (796, 324)
Screenshot: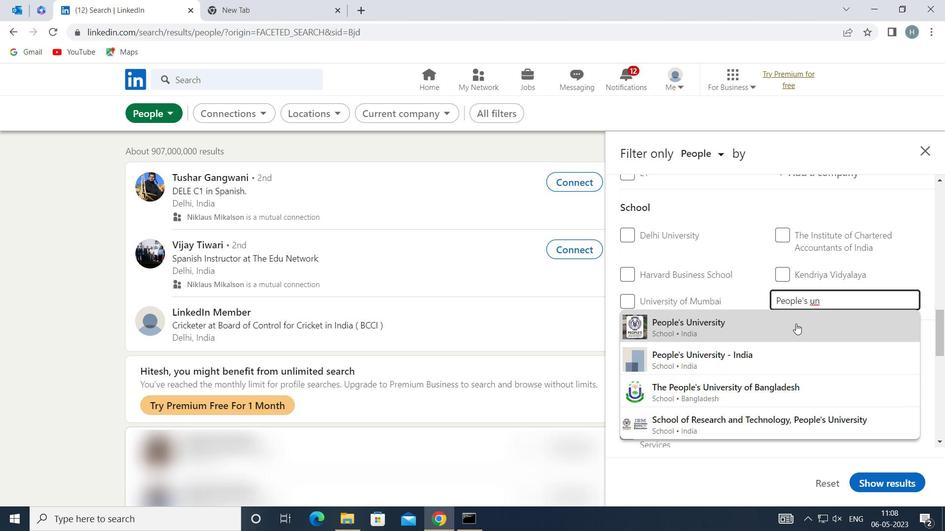 
Action: Mouse moved to (773, 321)
Screenshot: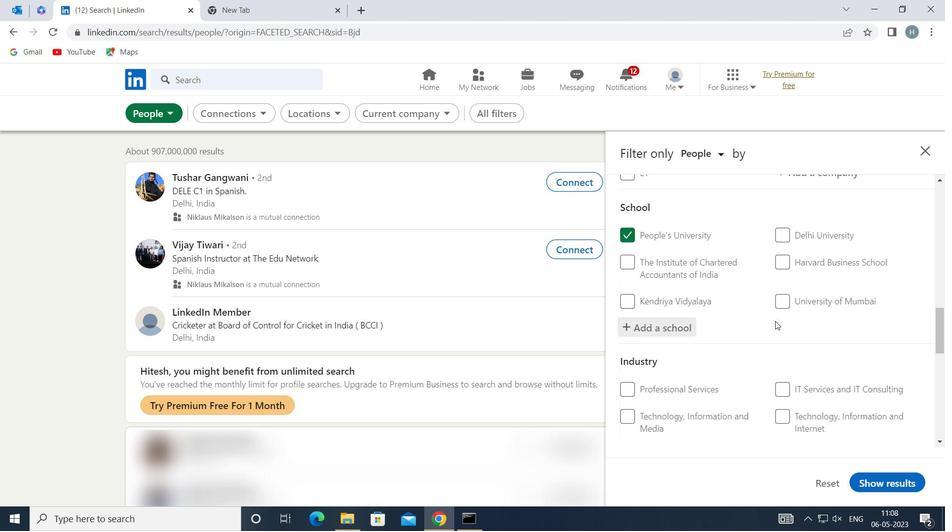 
Action: Mouse scrolled (773, 320) with delta (0, 0)
Screenshot: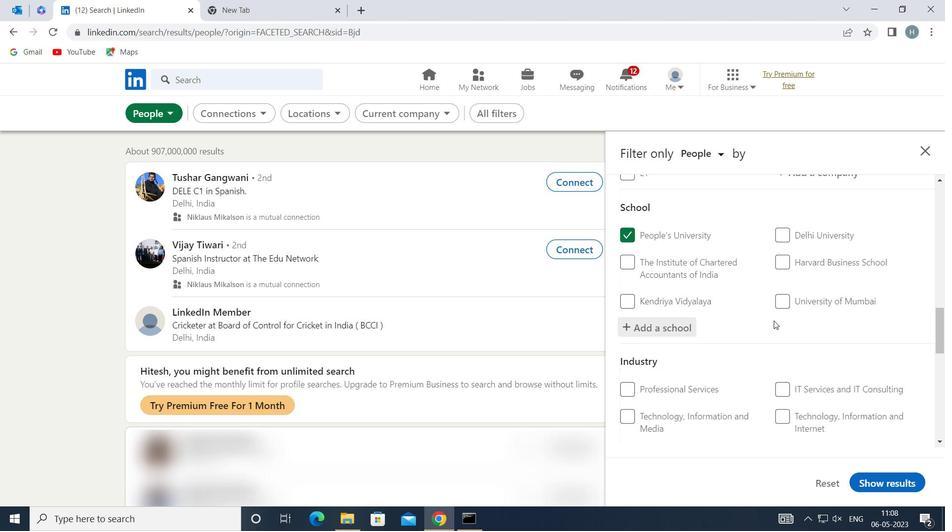 
Action: Mouse moved to (772, 321)
Screenshot: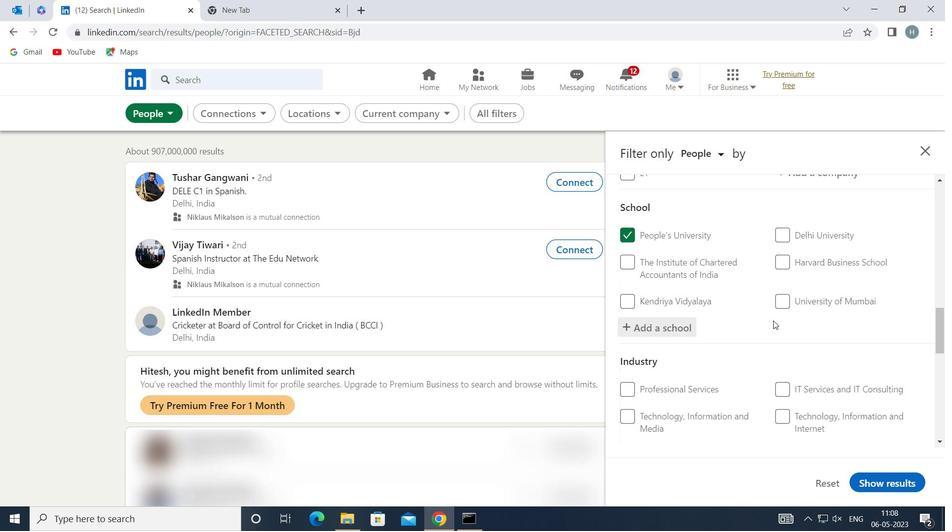 
Action: Mouse scrolled (772, 320) with delta (0, 0)
Screenshot: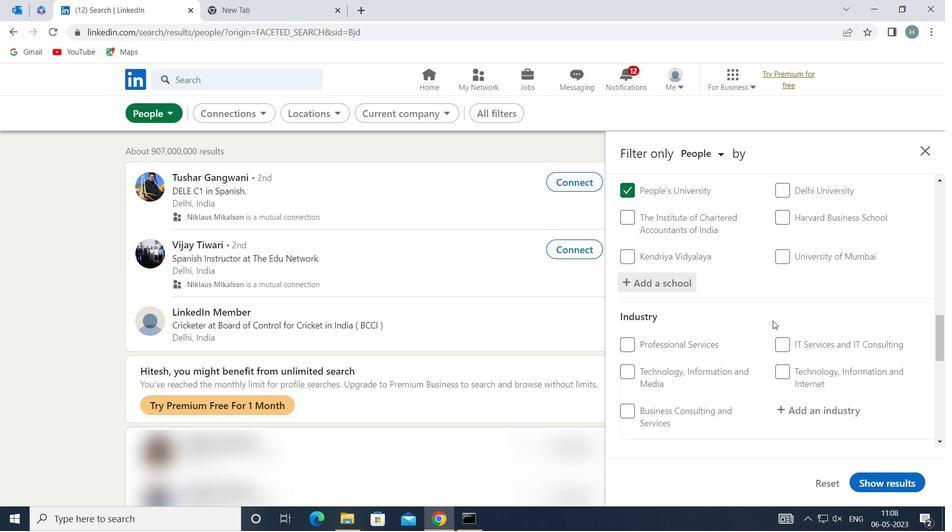 
Action: Mouse moved to (811, 326)
Screenshot: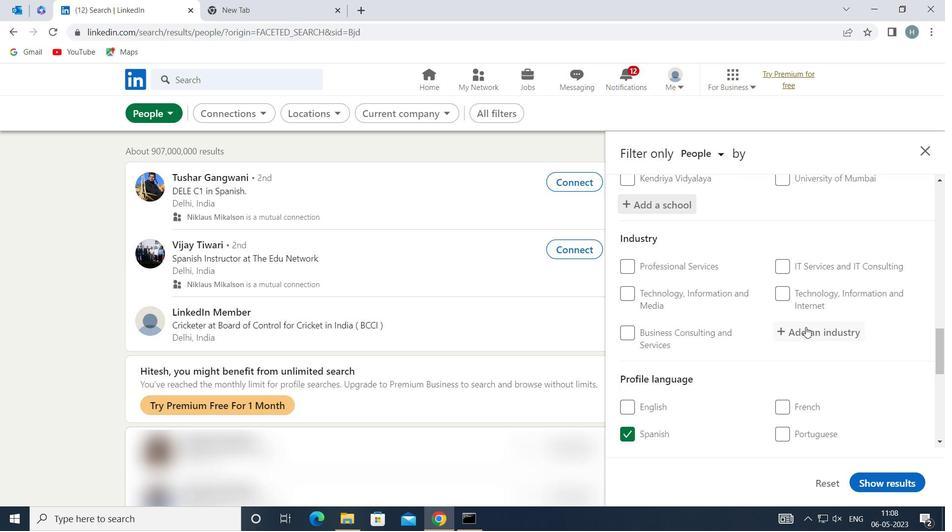 
Action: Mouse pressed left at (811, 326)
Screenshot: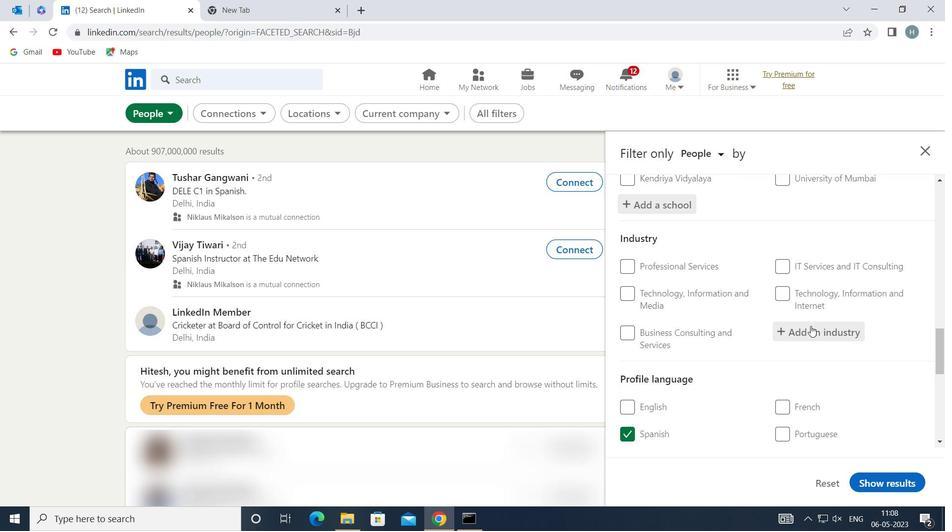 
Action: Key pressed <Key.shift>PROFESSIONAL<Key.space><Key.shift>TRA
Screenshot: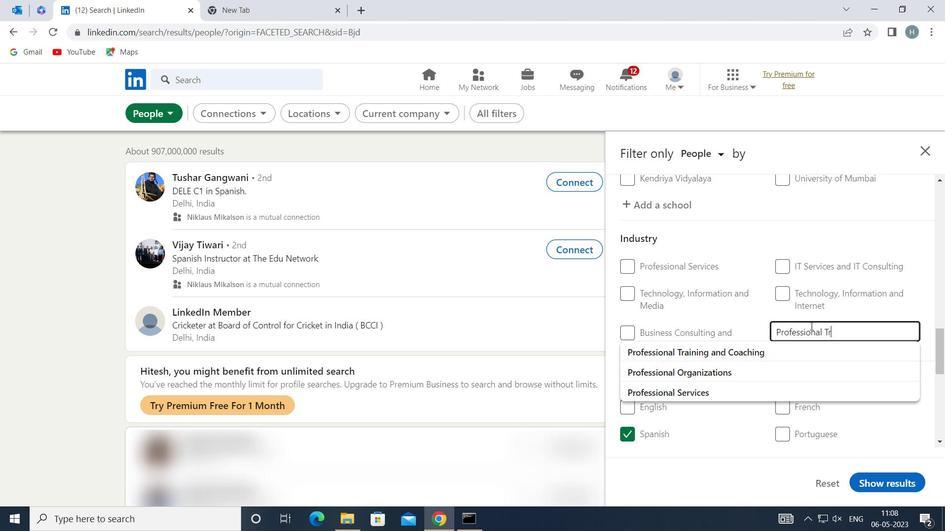 
Action: Mouse moved to (799, 346)
Screenshot: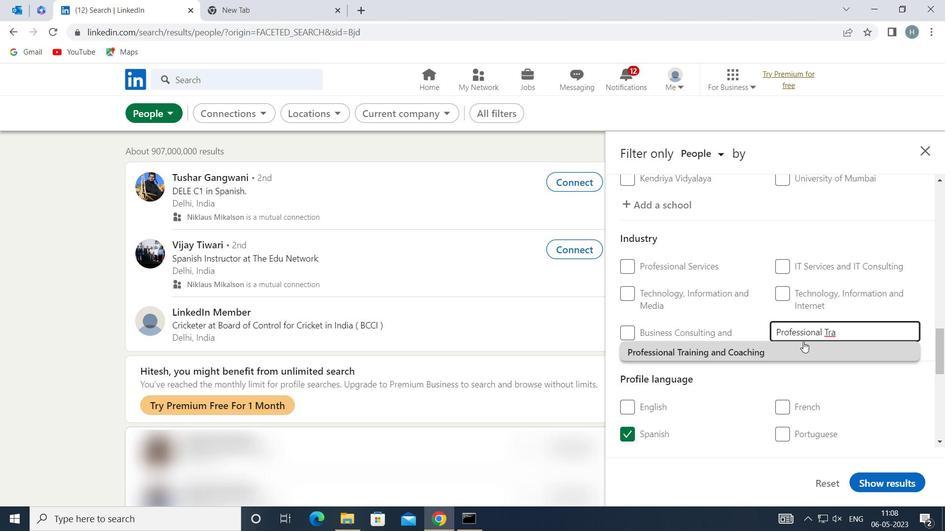 
Action: Mouse pressed left at (799, 346)
Screenshot: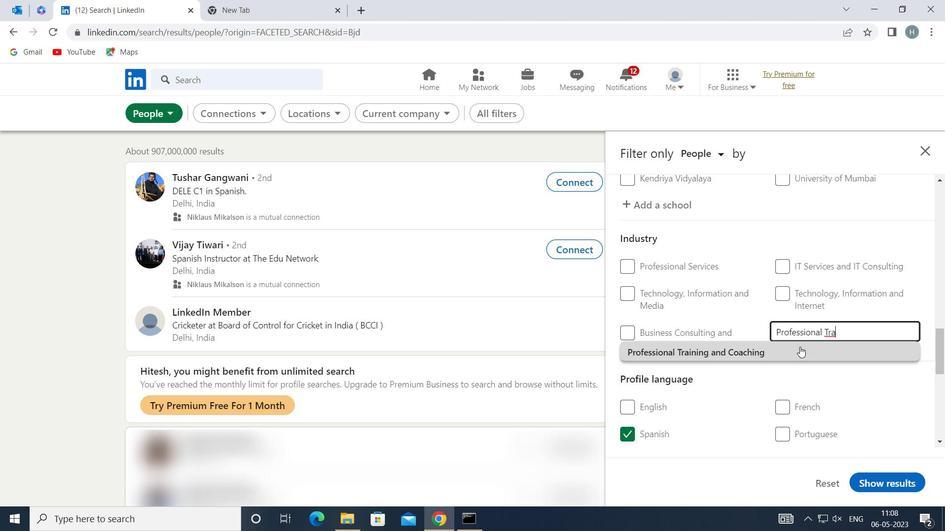 
Action: Mouse moved to (763, 343)
Screenshot: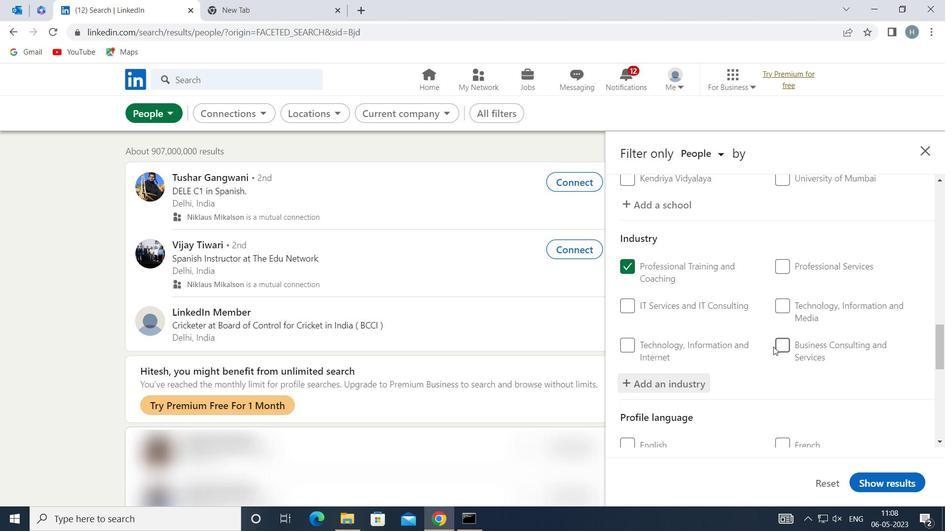 
Action: Mouse scrolled (763, 343) with delta (0, 0)
Screenshot: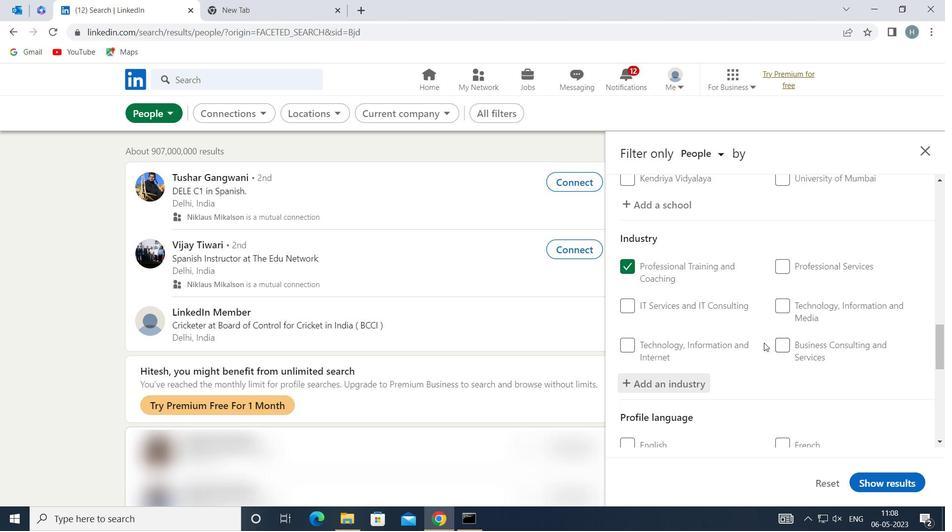 
Action: Mouse scrolled (763, 343) with delta (0, 0)
Screenshot: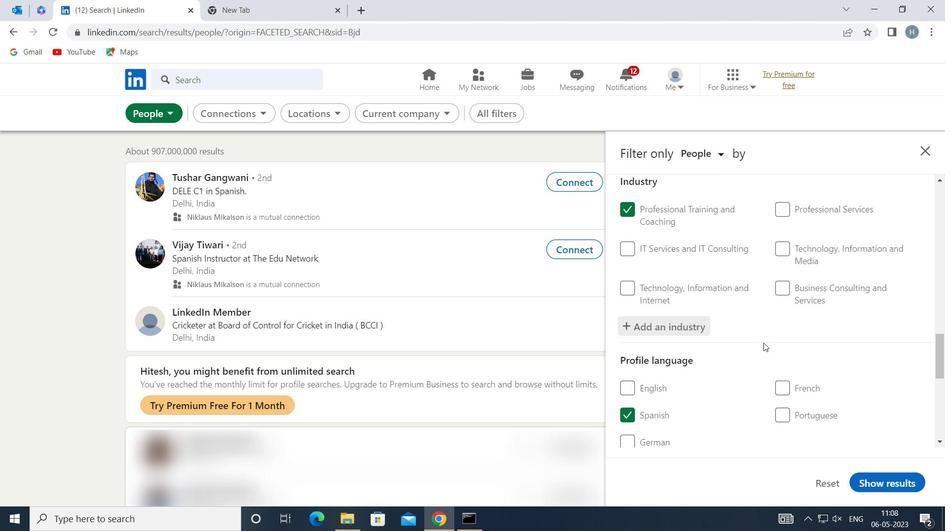 
Action: Mouse scrolled (763, 343) with delta (0, 0)
Screenshot: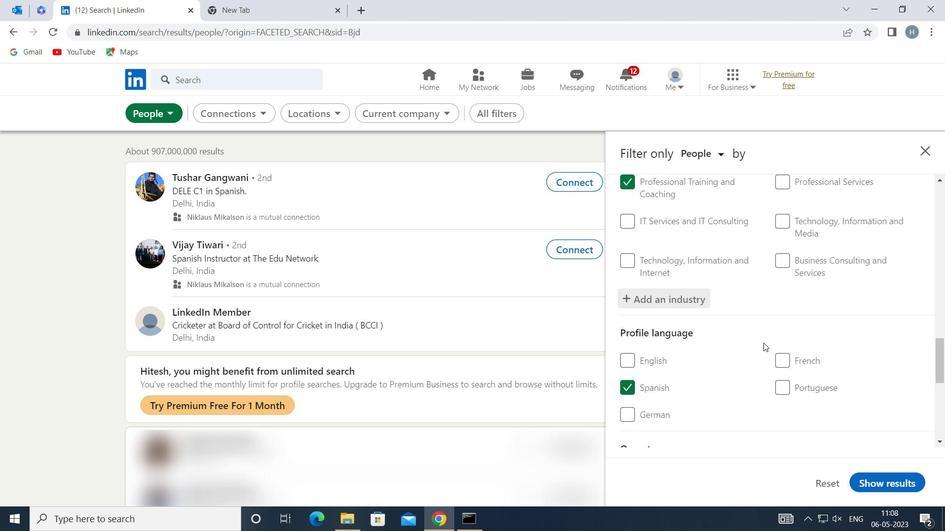 
Action: Mouse scrolled (763, 343) with delta (0, 0)
Screenshot: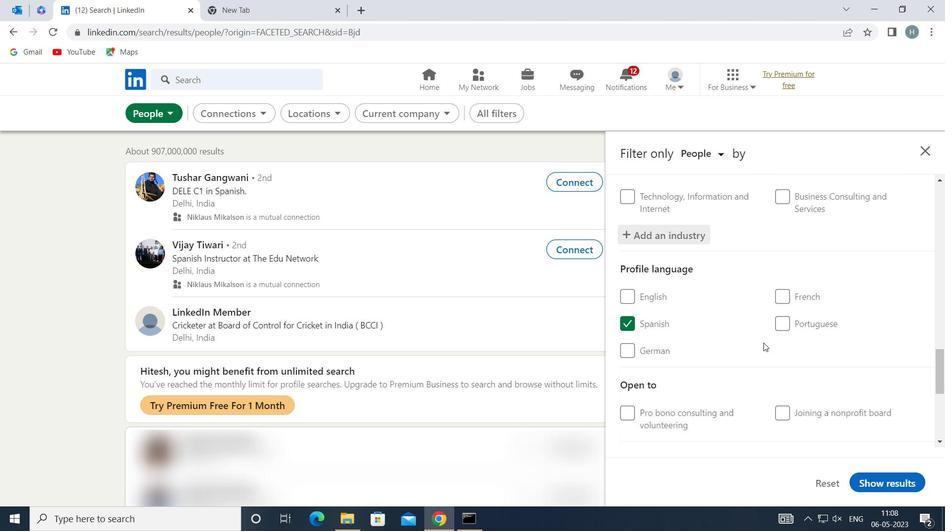
Action: Mouse scrolled (763, 343) with delta (0, 0)
Screenshot: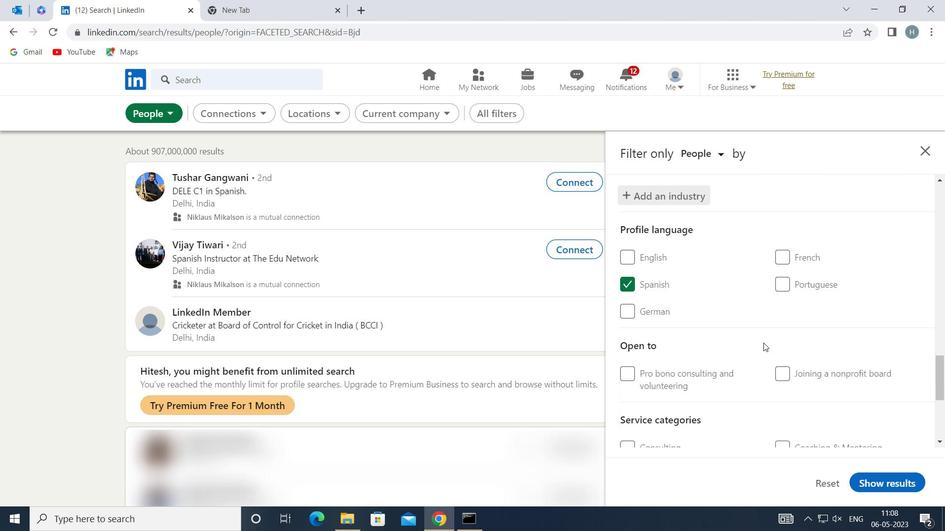 
Action: Mouse scrolled (763, 343) with delta (0, 0)
Screenshot: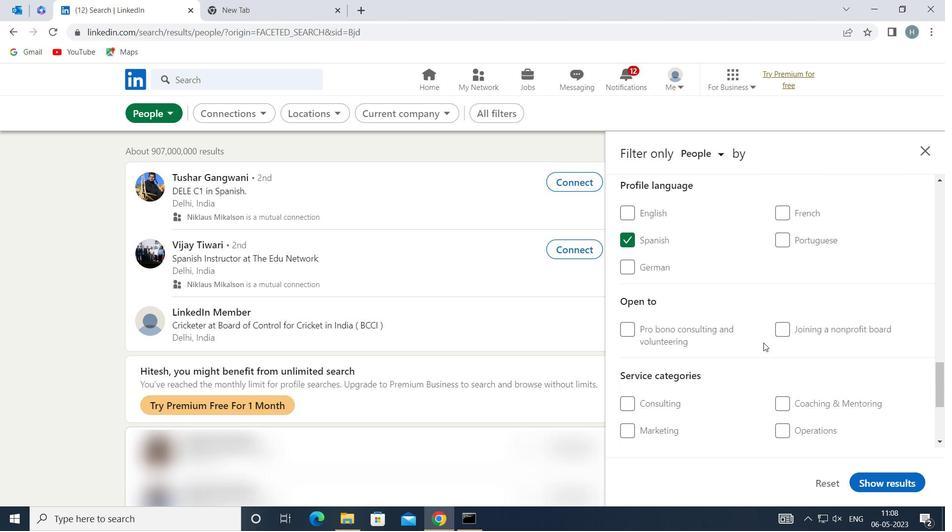 
Action: Mouse moved to (818, 322)
Screenshot: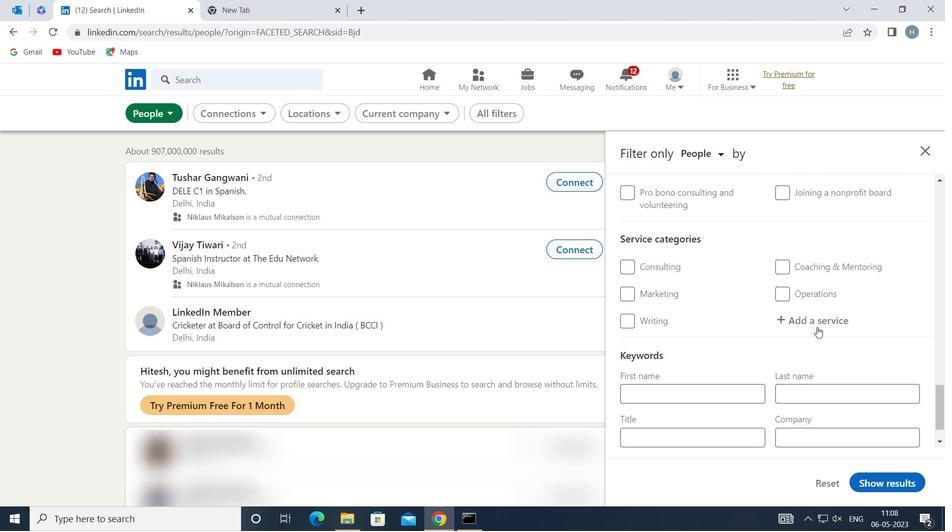 
Action: Mouse pressed left at (818, 322)
Screenshot: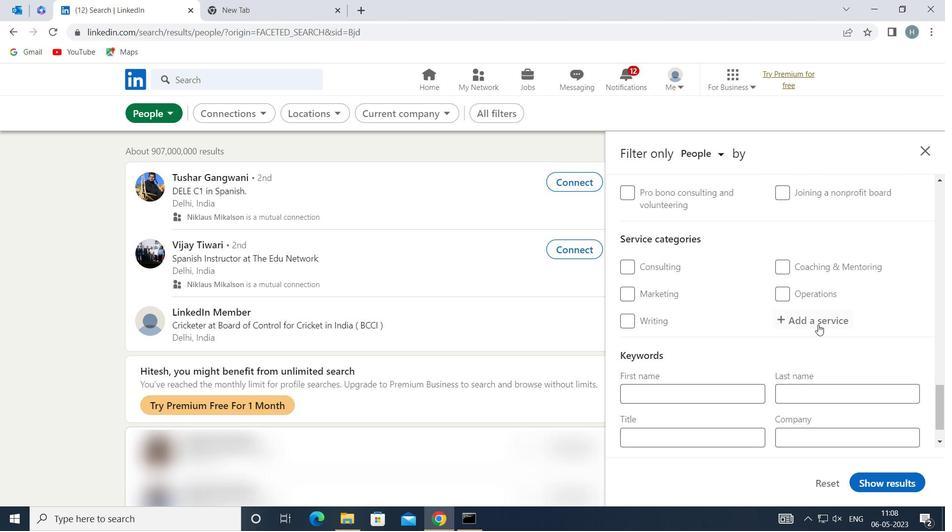 
Action: Mouse moved to (819, 322)
Screenshot: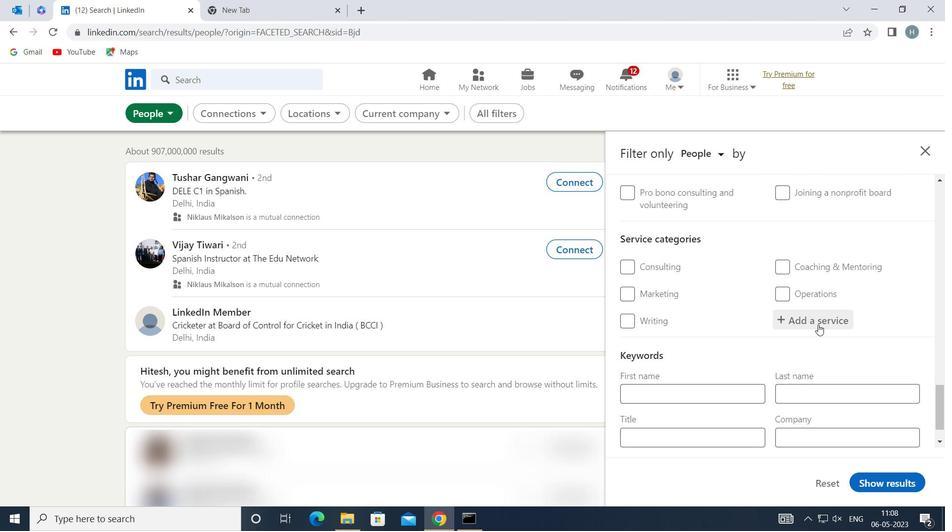 
Action: Key pressed <Key.shift>BARTENDING
Screenshot: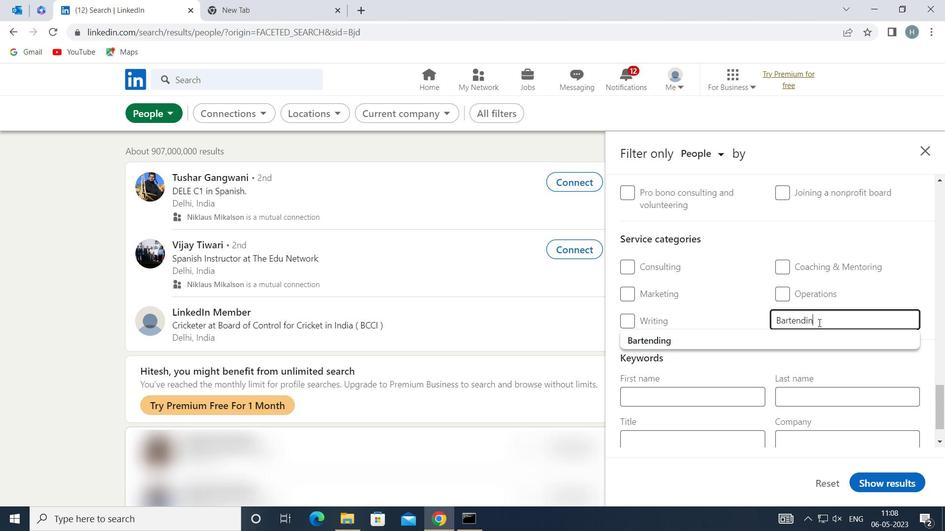
Action: Mouse moved to (772, 338)
Screenshot: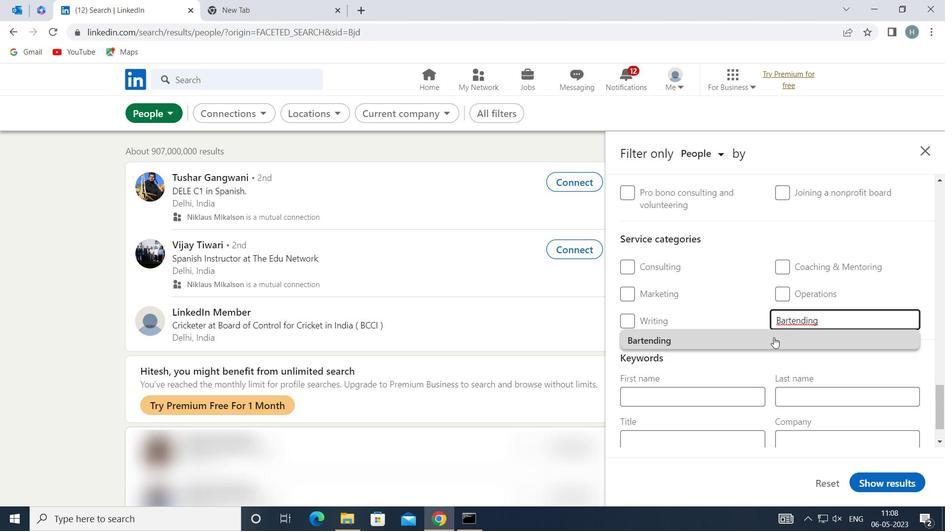 
Action: Mouse pressed left at (772, 338)
Screenshot: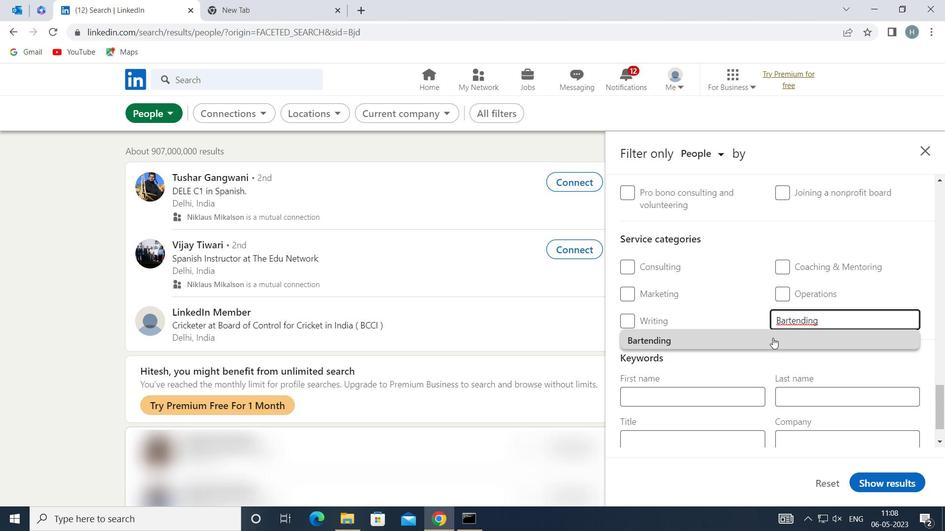 
Action: Mouse moved to (761, 344)
Screenshot: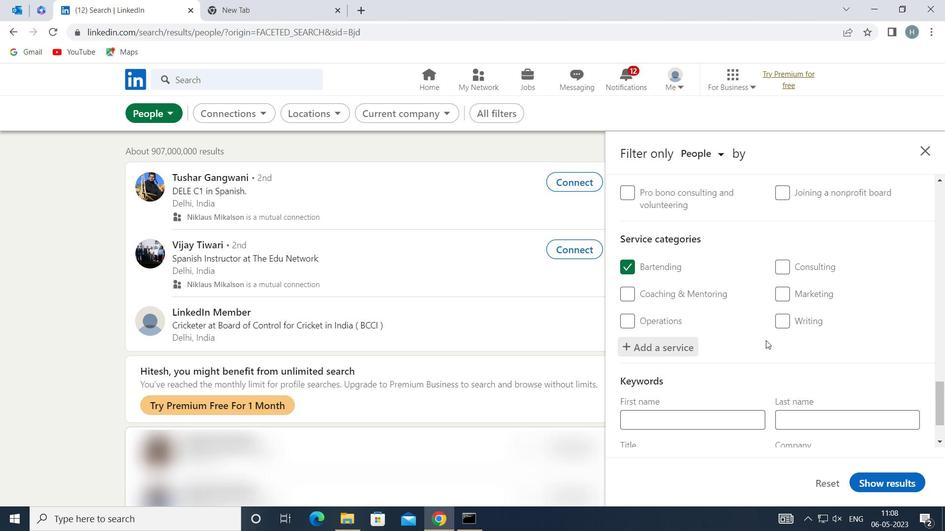 
Action: Mouse scrolled (761, 343) with delta (0, 0)
Screenshot: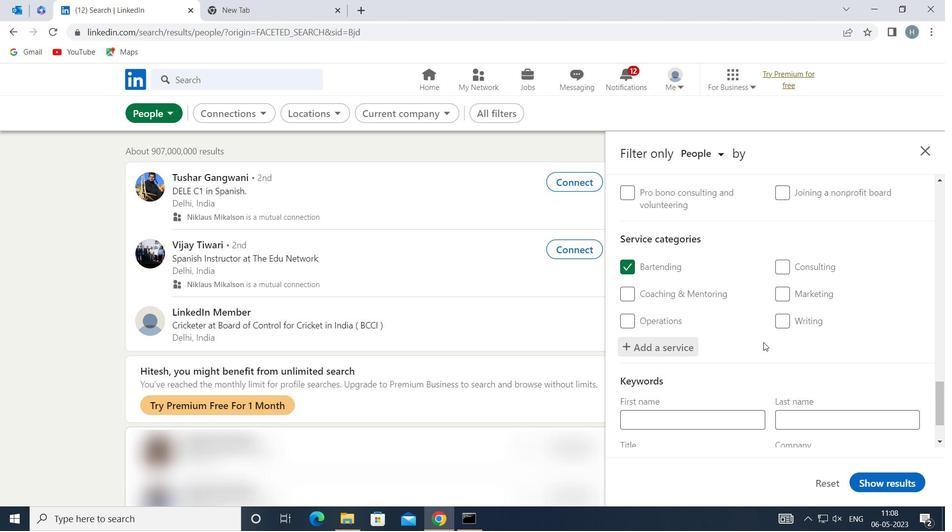
Action: Mouse scrolled (761, 343) with delta (0, 0)
Screenshot: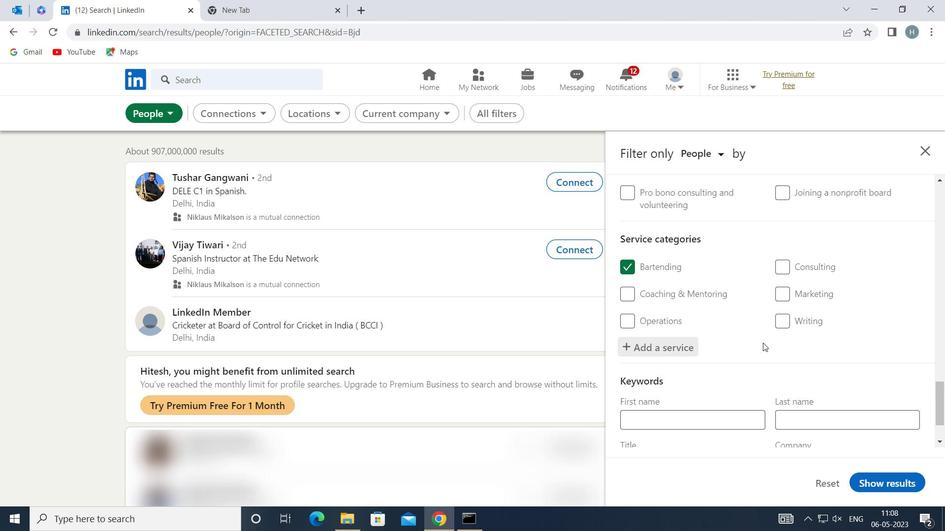 
Action: Mouse moved to (761, 346)
Screenshot: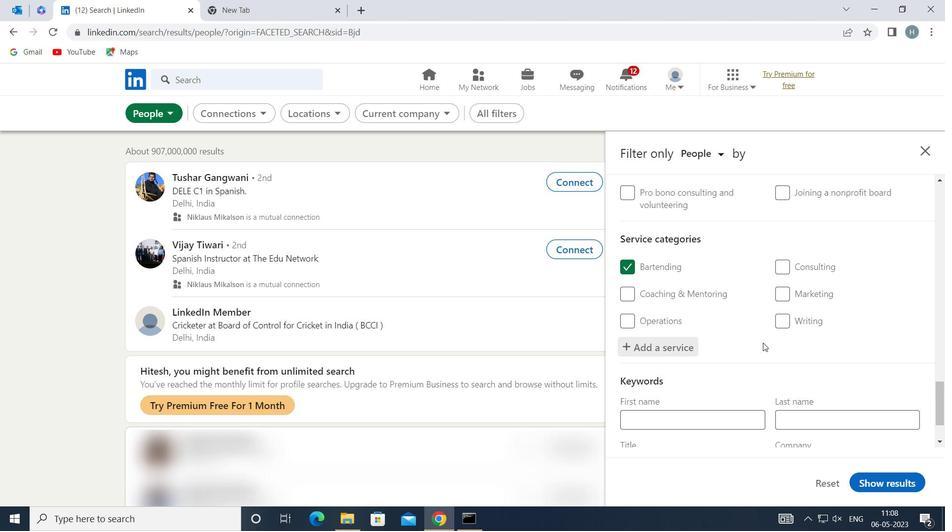 
Action: Mouse scrolled (761, 345) with delta (0, 0)
Screenshot: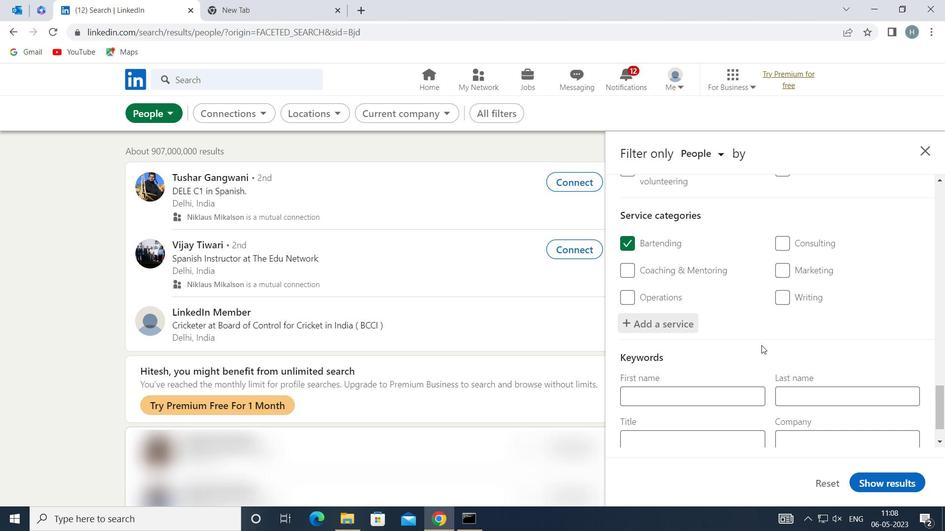 
Action: Mouse scrolled (761, 345) with delta (0, 0)
Screenshot: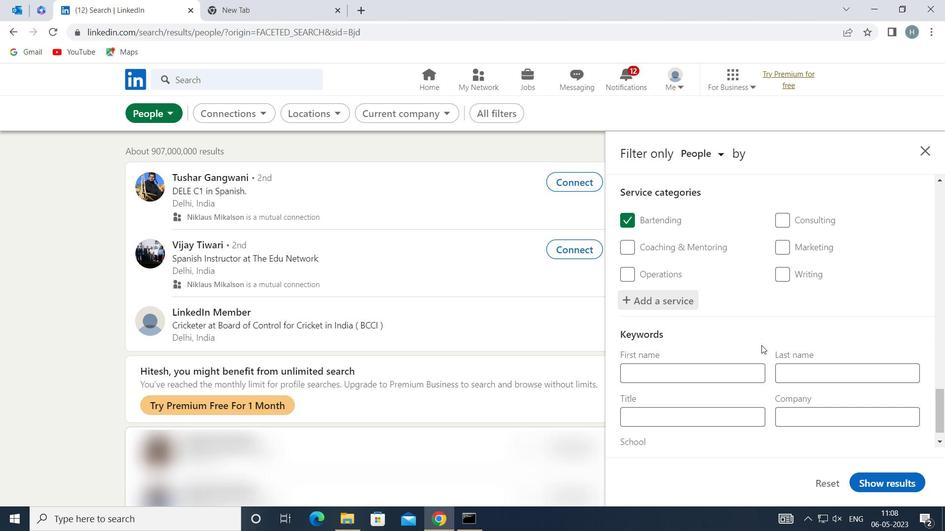 
Action: Mouse scrolled (761, 345) with delta (0, 0)
Screenshot: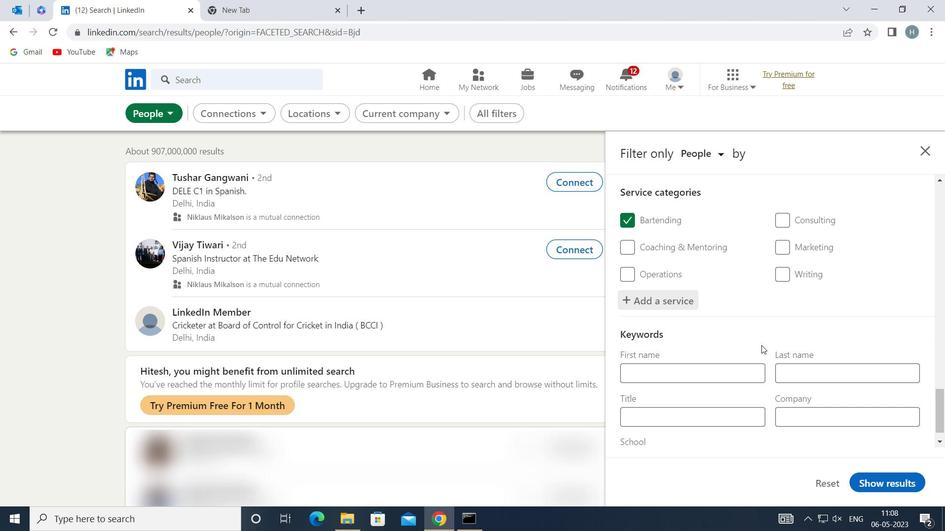 
Action: Mouse moved to (725, 385)
Screenshot: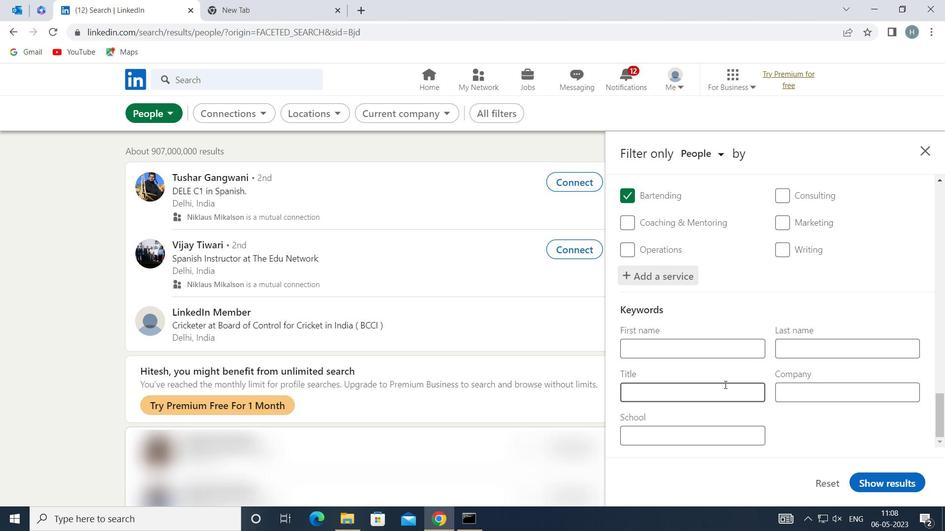 
Action: Mouse pressed left at (725, 385)
Screenshot: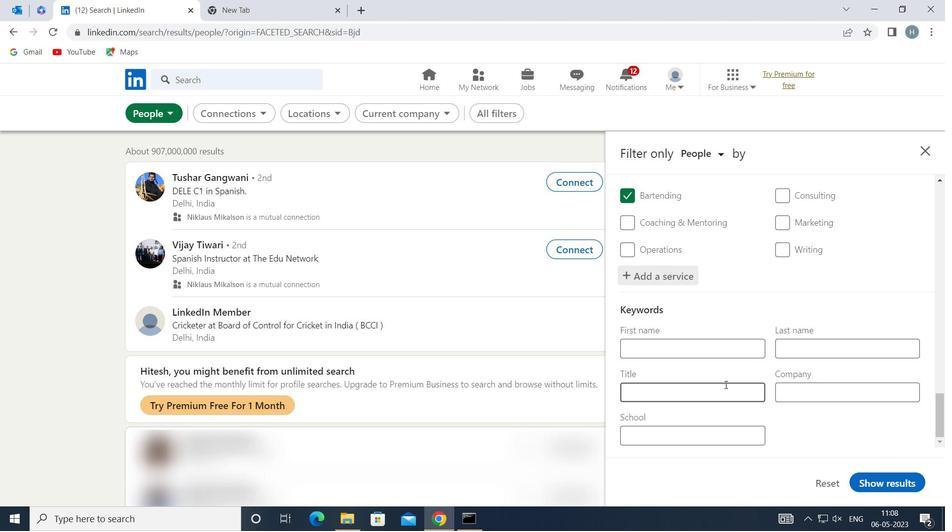 
Action: Mouse moved to (727, 385)
Screenshot: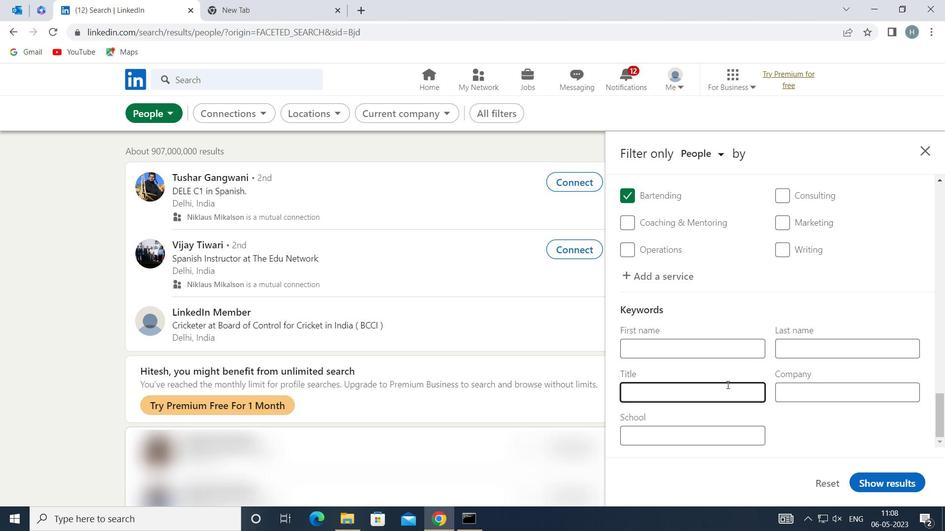 
Action: Key pressed <Key.shift>SOCIAL<Key.space><Key.shift>MEDIA<Key.space><Key.shift>ASSO<Key.backspace>ISTANT
Screenshot: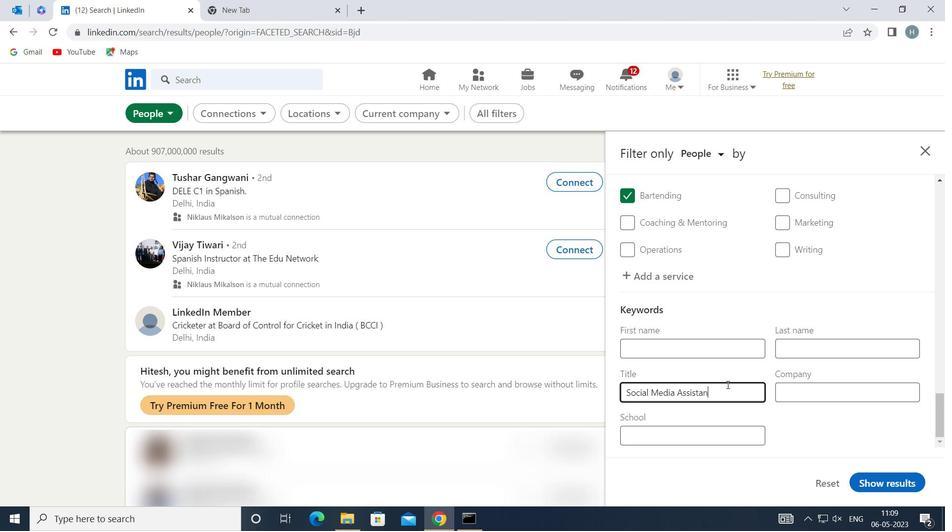 
Action: Mouse moved to (893, 478)
Screenshot: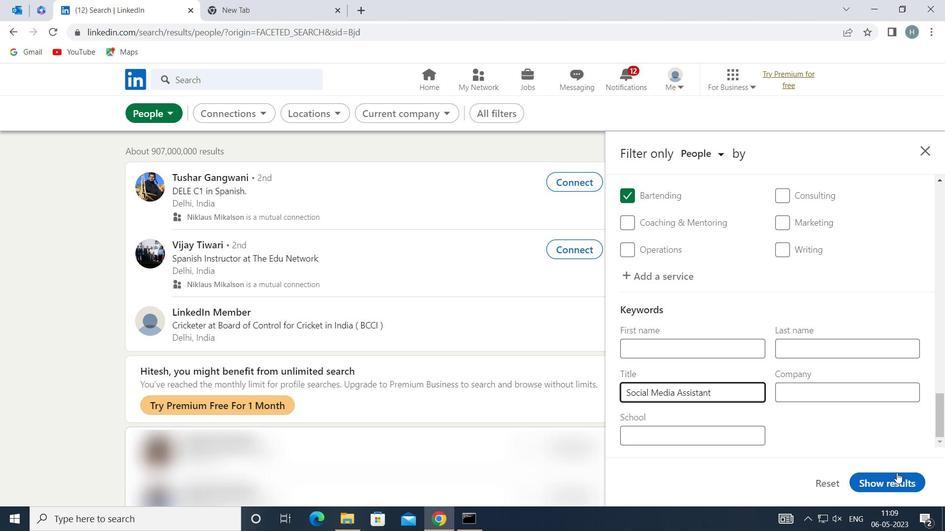 
Action: Mouse pressed left at (893, 478)
Screenshot: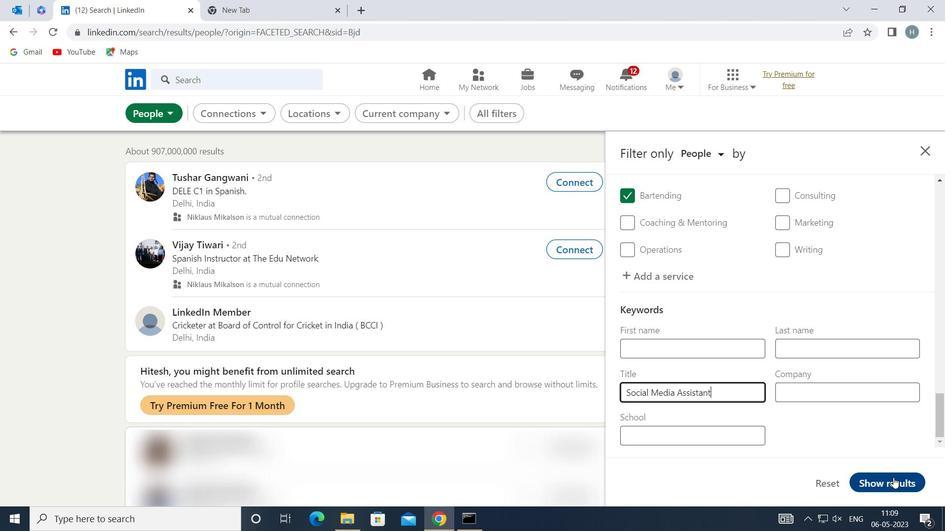 
Action: Mouse moved to (794, 413)
Screenshot: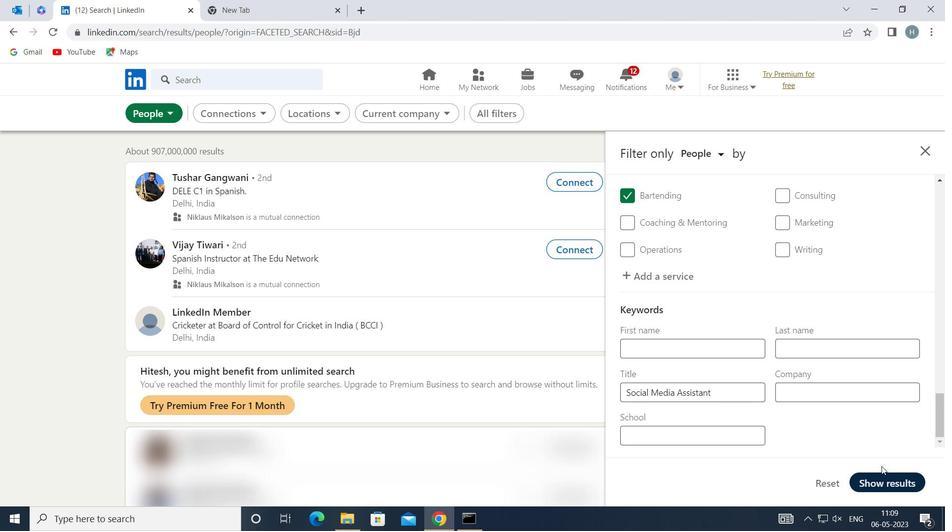 
